 Task: Check the sale-to-list ratio of 1 bathroom in the last 5 years.
Action: Mouse moved to (927, 202)
Screenshot: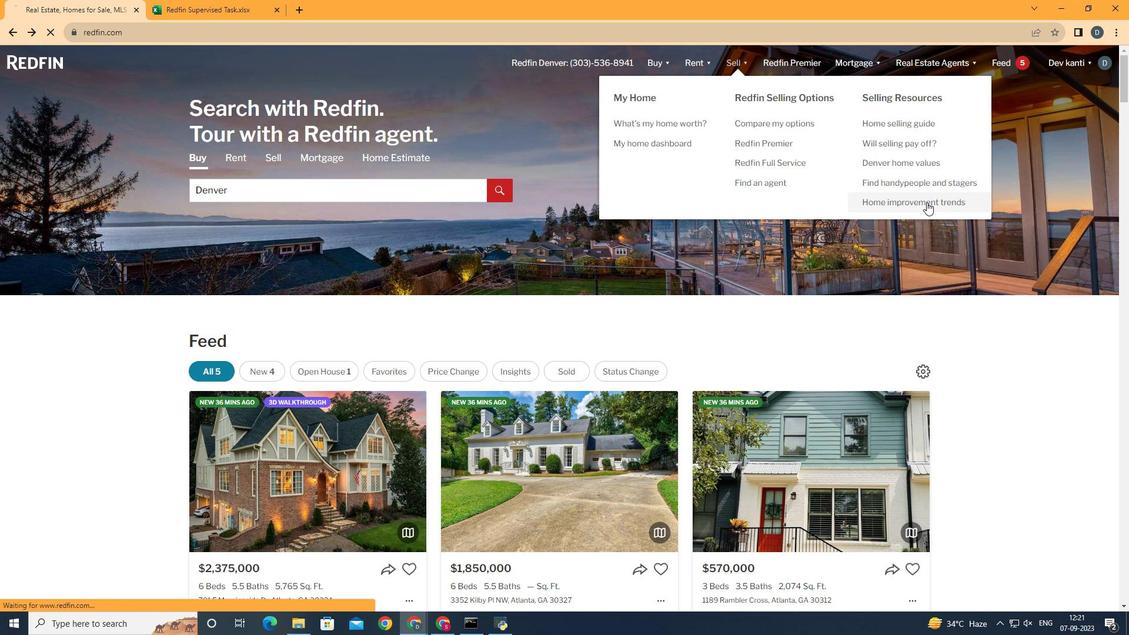 
Action: Mouse pressed left at (927, 202)
Screenshot: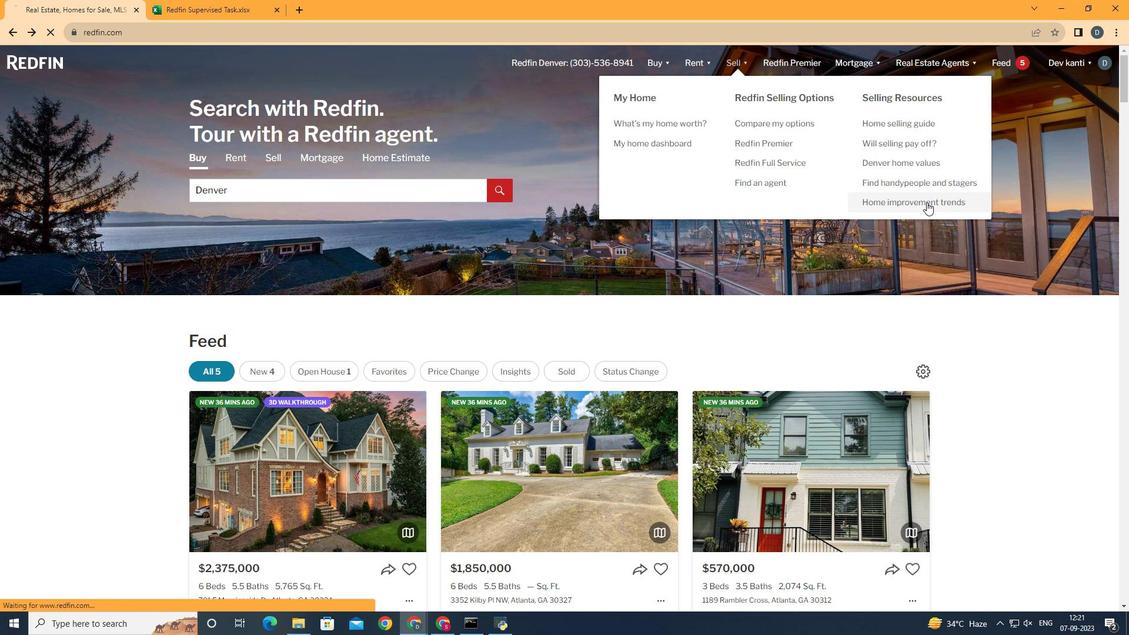 
Action: Mouse moved to (303, 228)
Screenshot: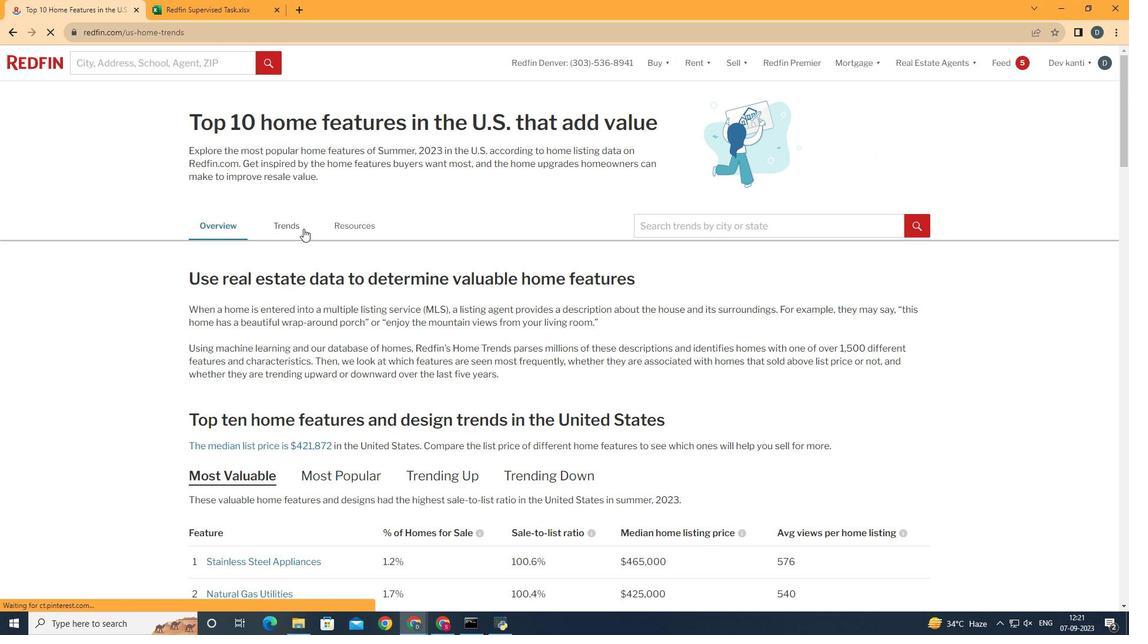 
Action: Mouse pressed left at (303, 228)
Screenshot: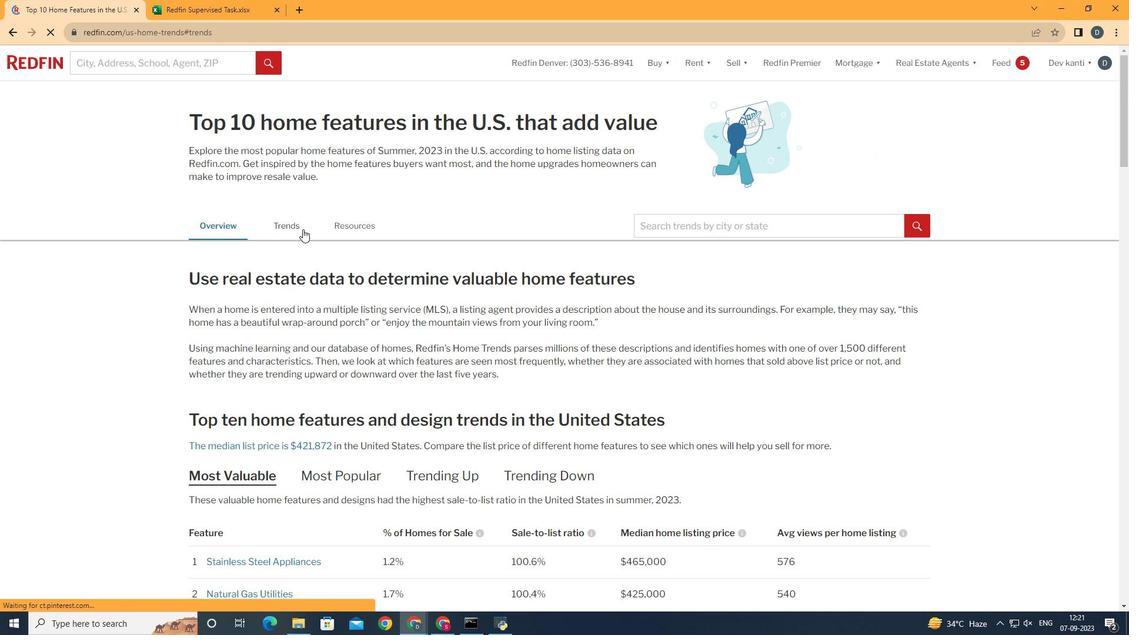 
Action: Mouse moved to (388, 292)
Screenshot: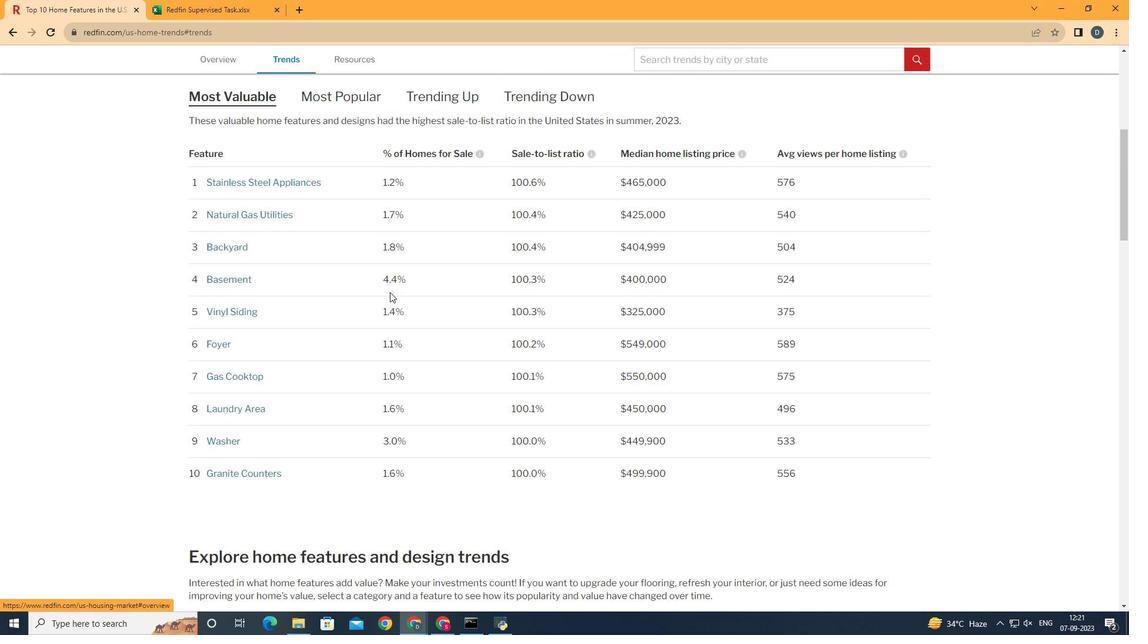 
Action: Mouse scrolled (388, 291) with delta (0, 0)
Screenshot: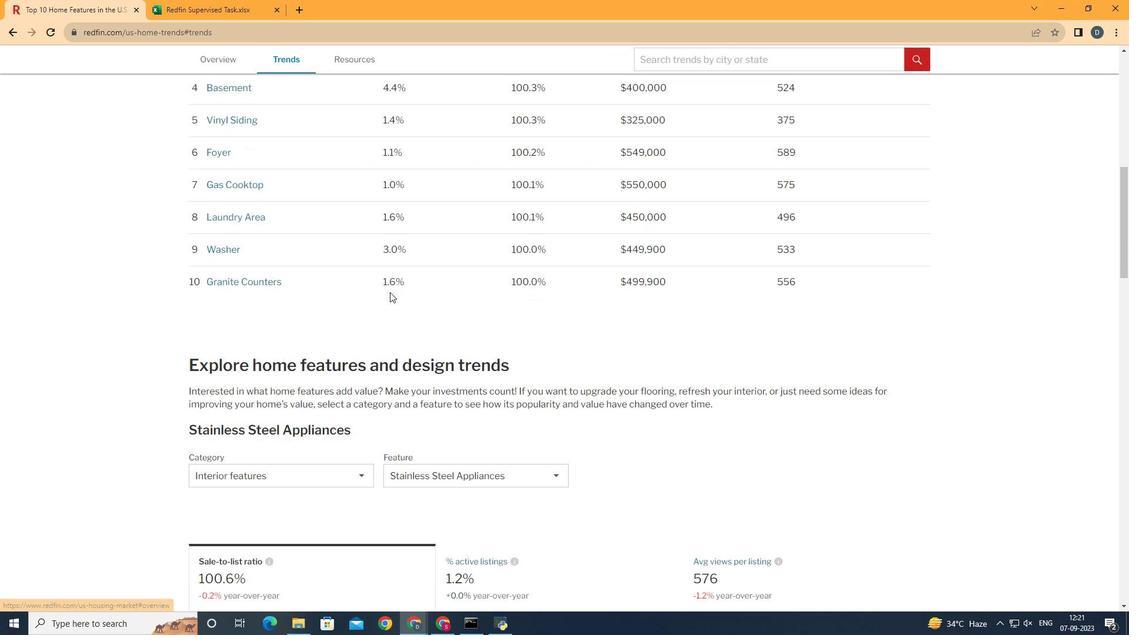 
Action: Mouse scrolled (388, 291) with delta (0, 0)
Screenshot: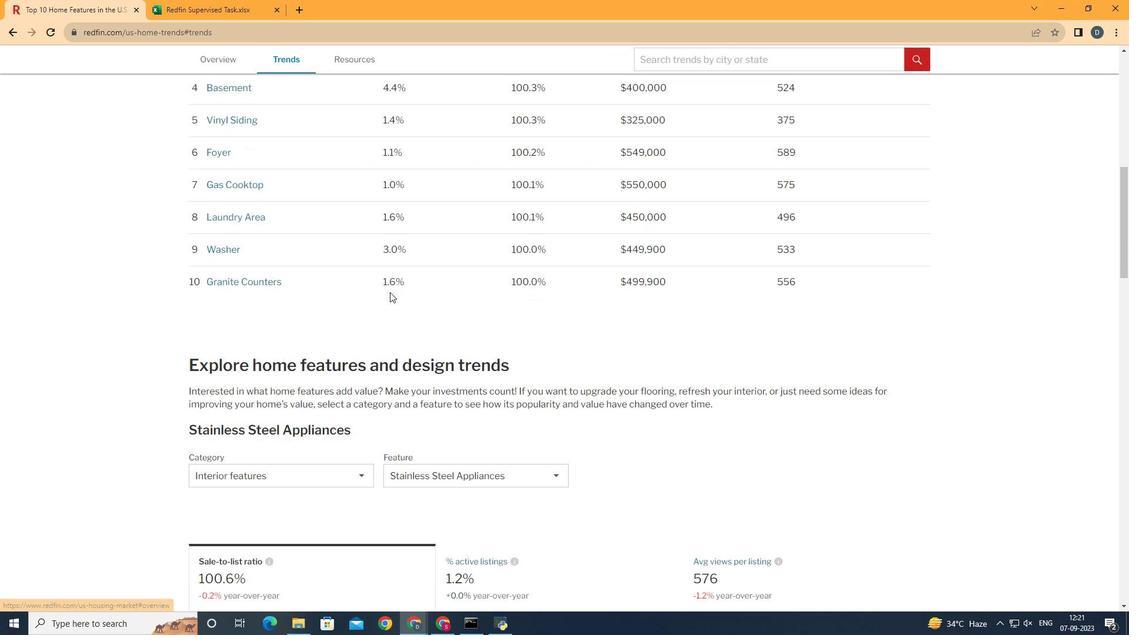 
Action: Mouse scrolled (388, 291) with delta (0, 0)
Screenshot: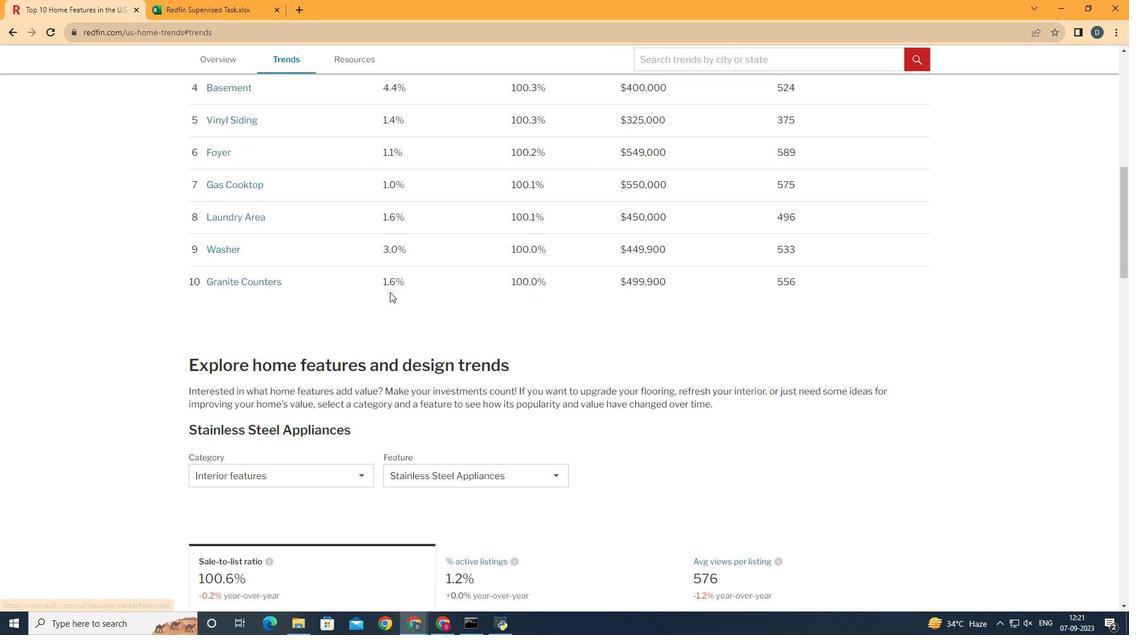 
Action: Mouse moved to (389, 292)
Screenshot: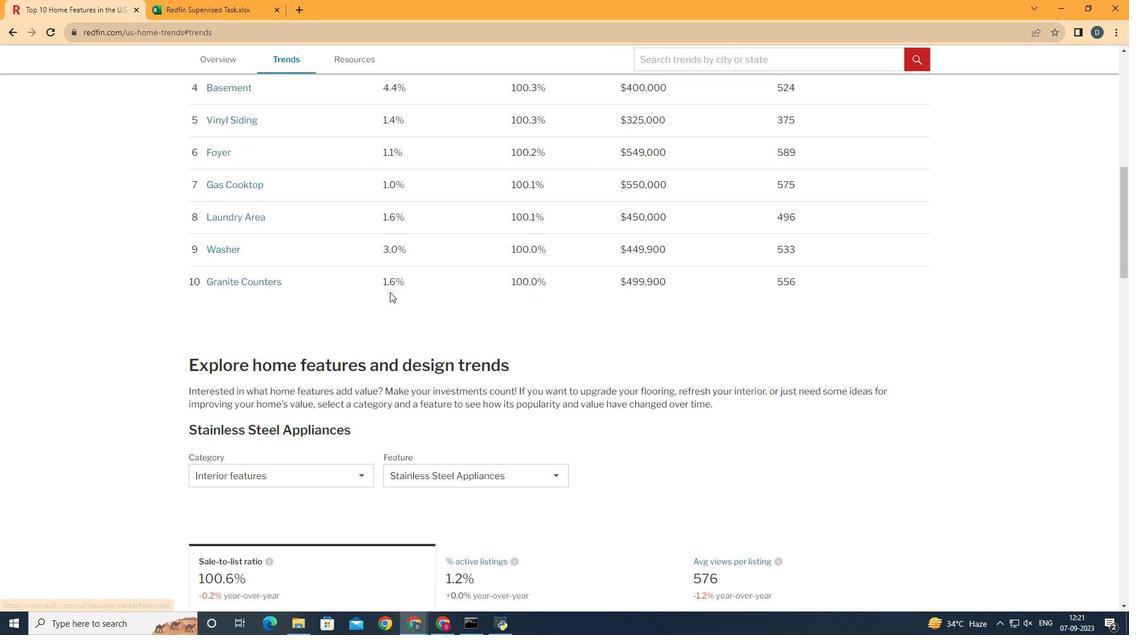 
Action: Mouse scrolled (389, 291) with delta (0, 0)
Screenshot: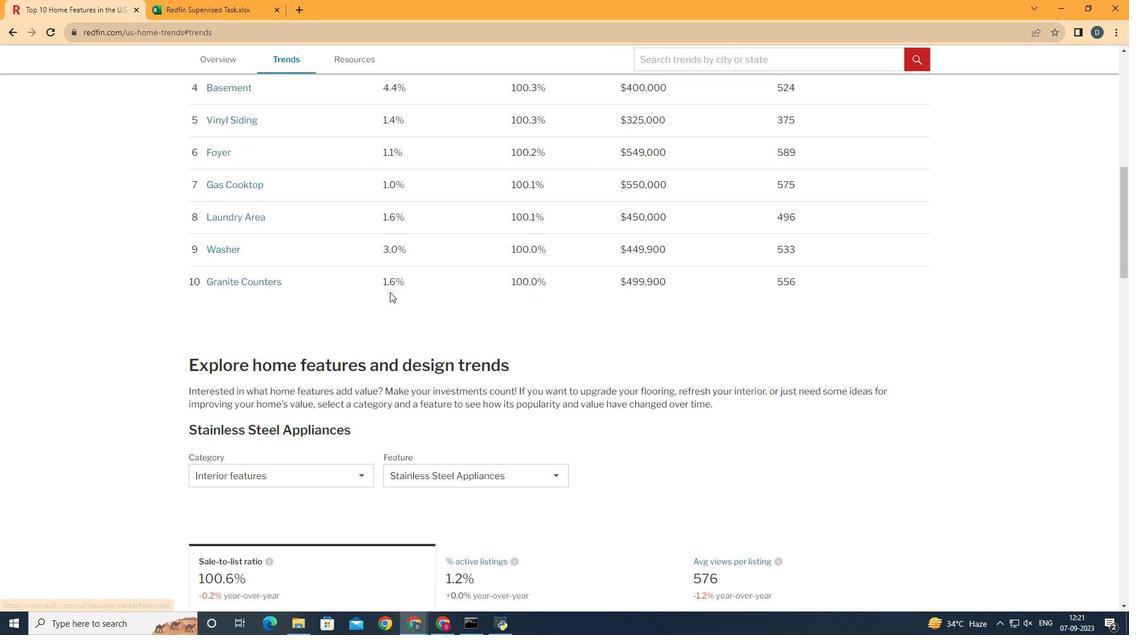 
Action: Mouse moved to (389, 292)
Screenshot: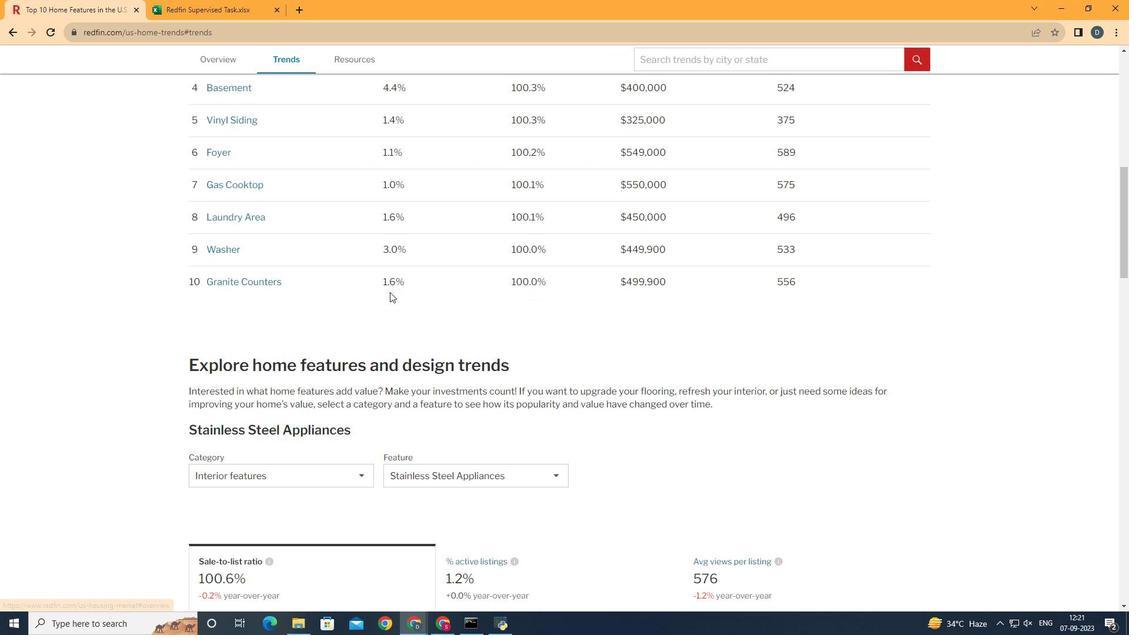 
Action: Mouse scrolled (389, 291) with delta (0, 0)
Screenshot: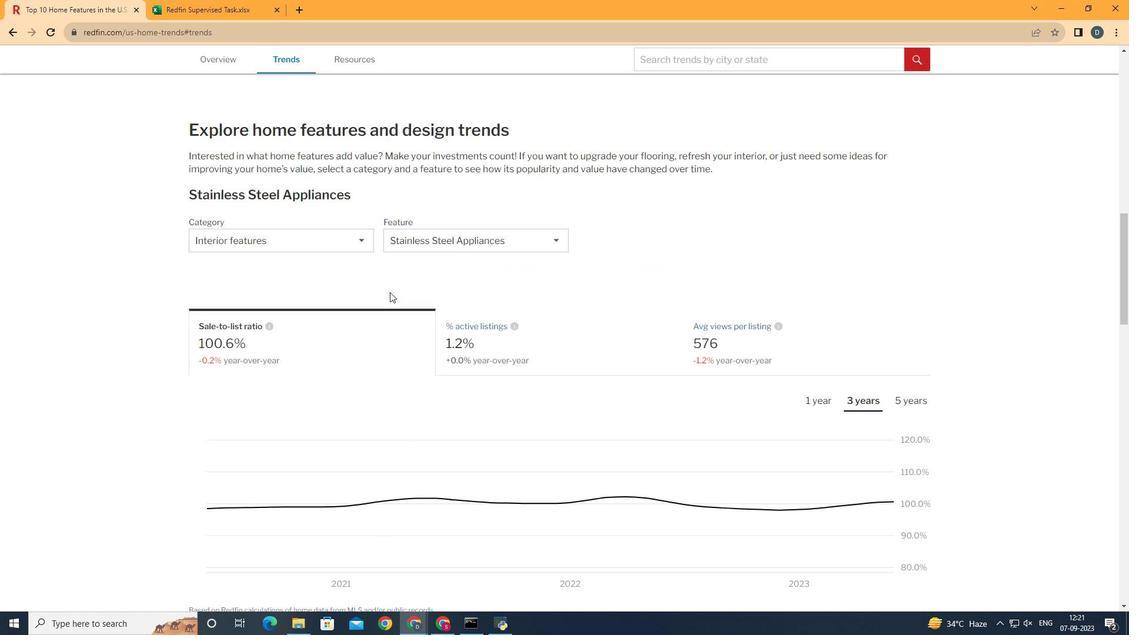 
Action: Mouse scrolled (389, 291) with delta (0, 0)
Screenshot: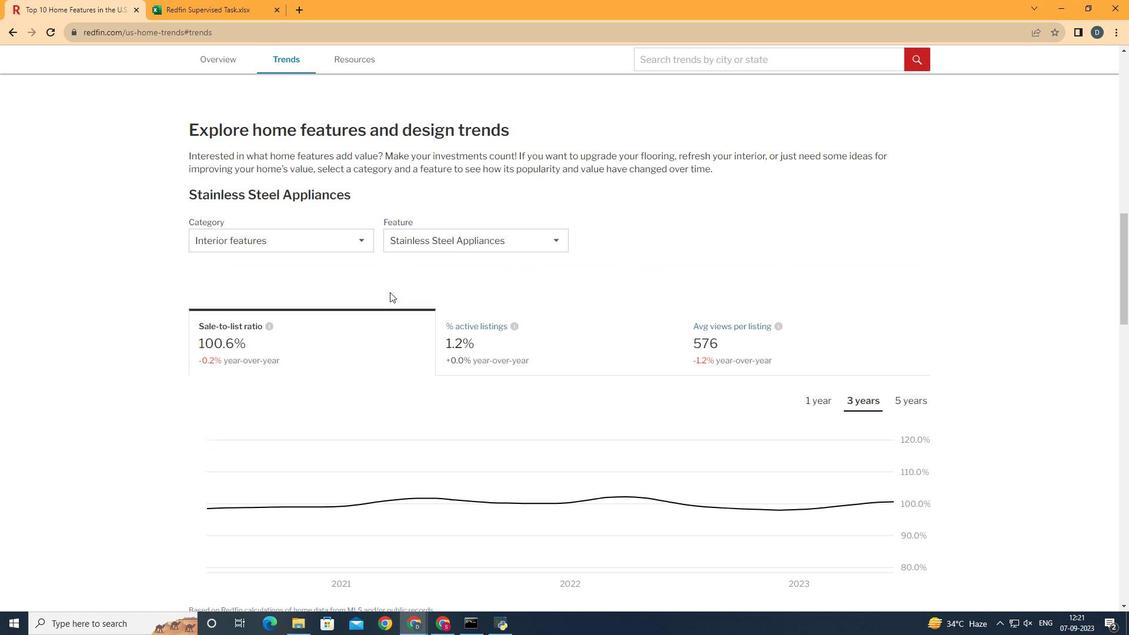 
Action: Mouse scrolled (389, 291) with delta (0, 0)
Screenshot: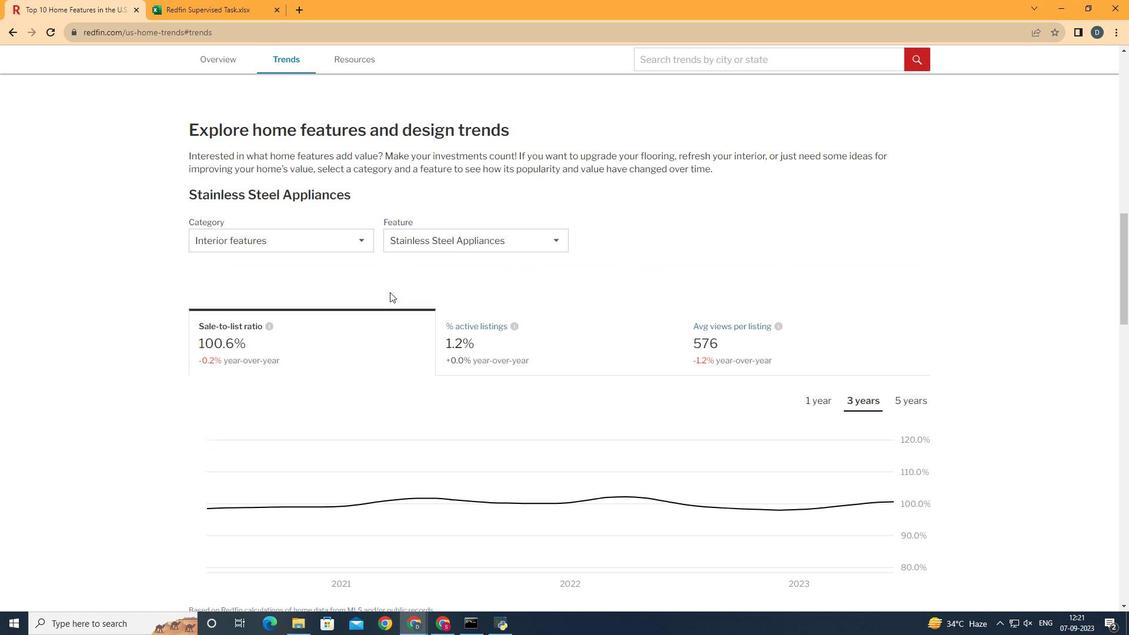
Action: Mouse scrolled (389, 291) with delta (0, 0)
Screenshot: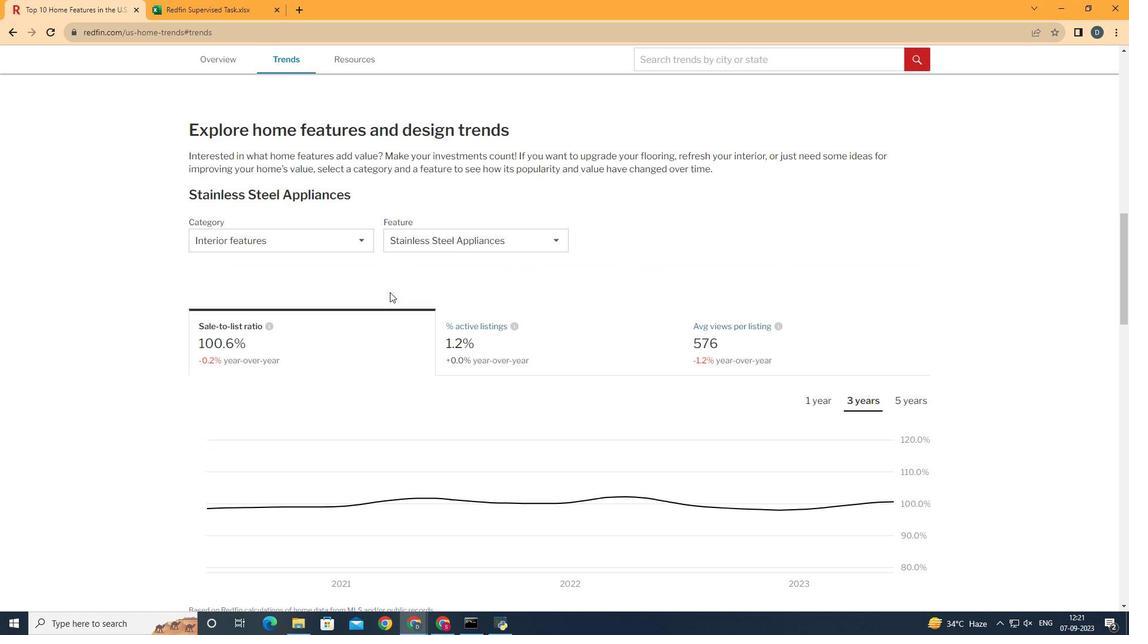 
Action: Mouse moved to (365, 238)
Screenshot: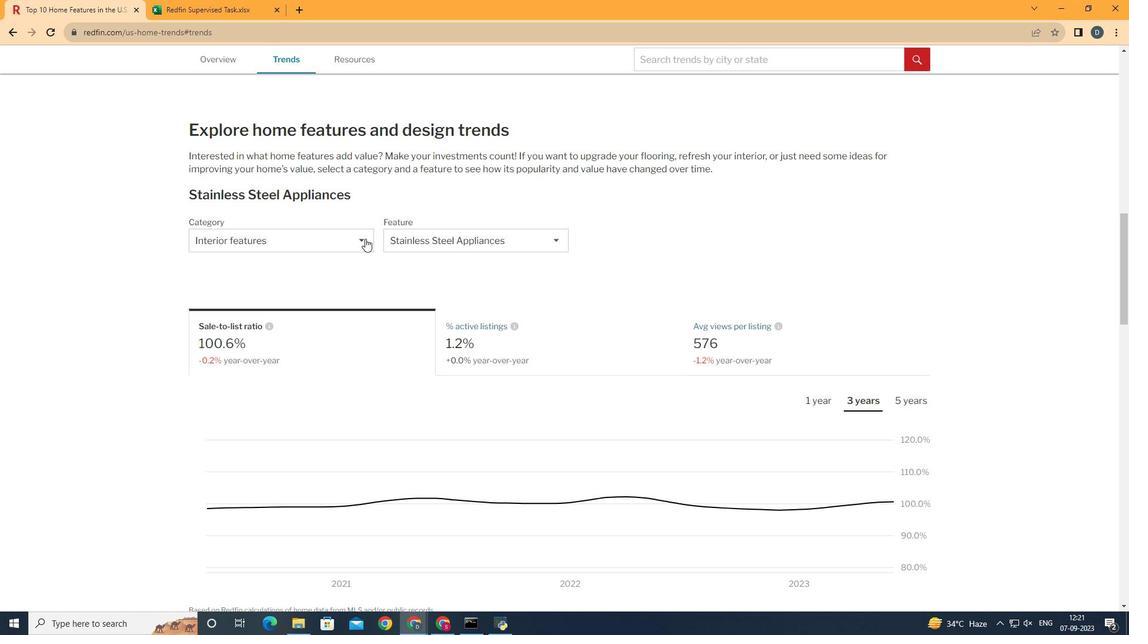 
Action: Mouse pressed left at (365, 238)
Screenshot: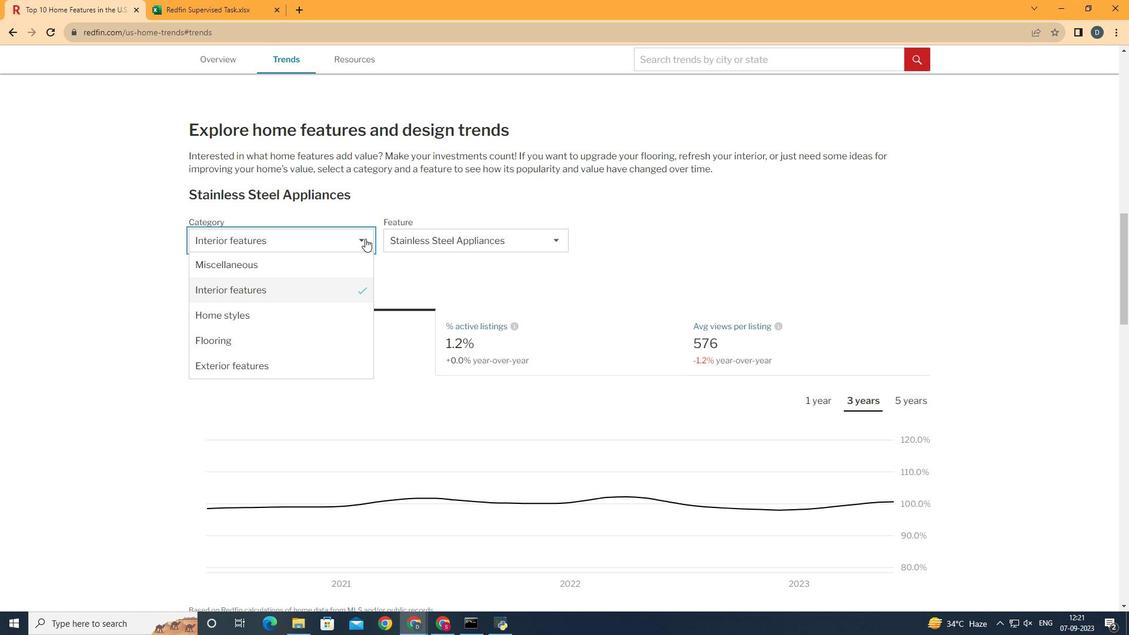 
Action: Mouse moved to (354, 283)
Screenshot: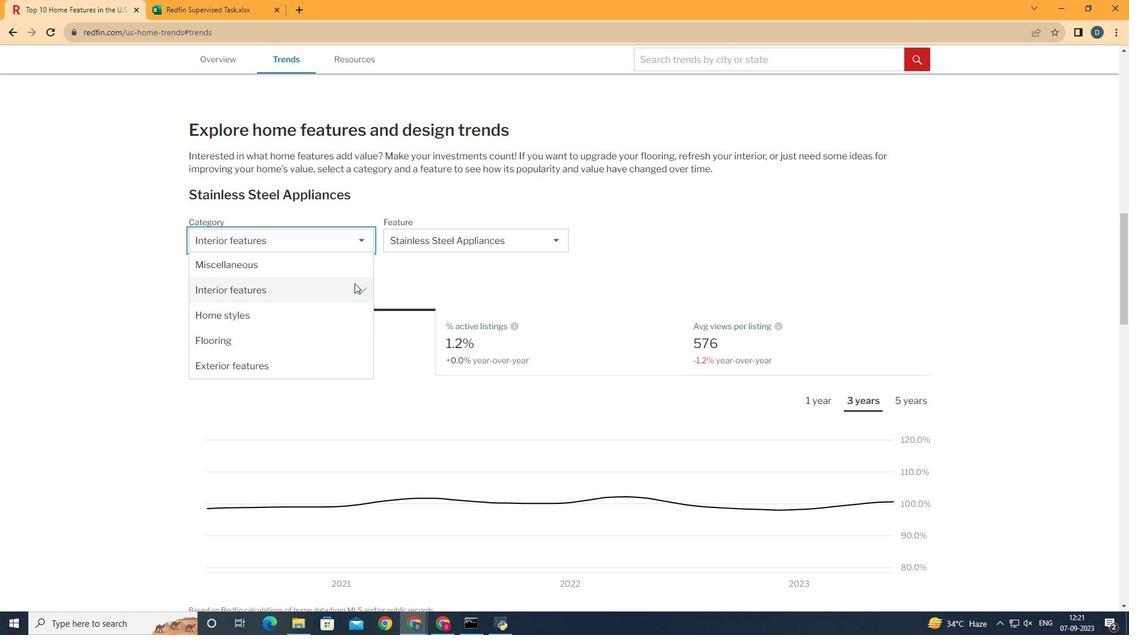 
Action: Mouse pressed left at (354, 283)
Screenshot: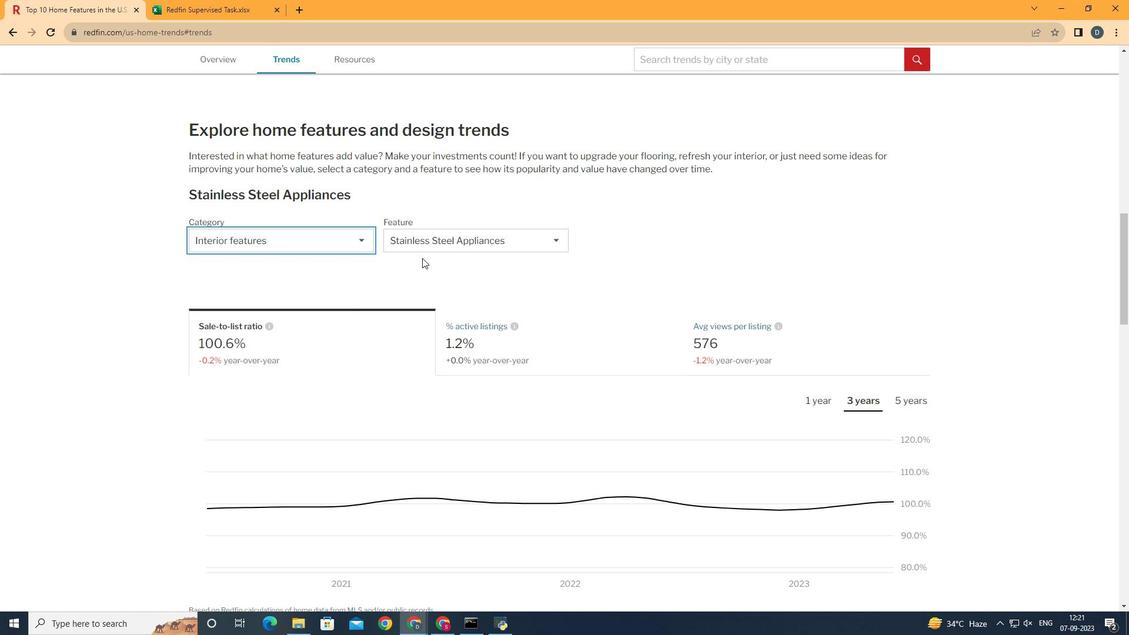 
Action: Mouse moved to (457, 241)
Screenshot: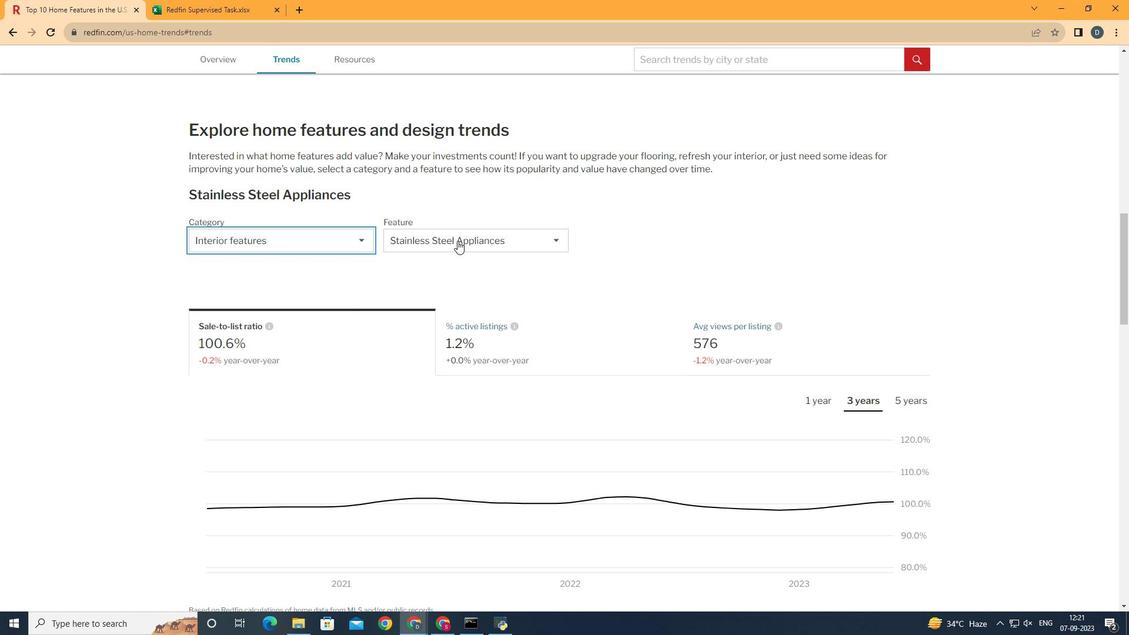 
Action: Mouse pressed left at (457, 241)
Screenshot: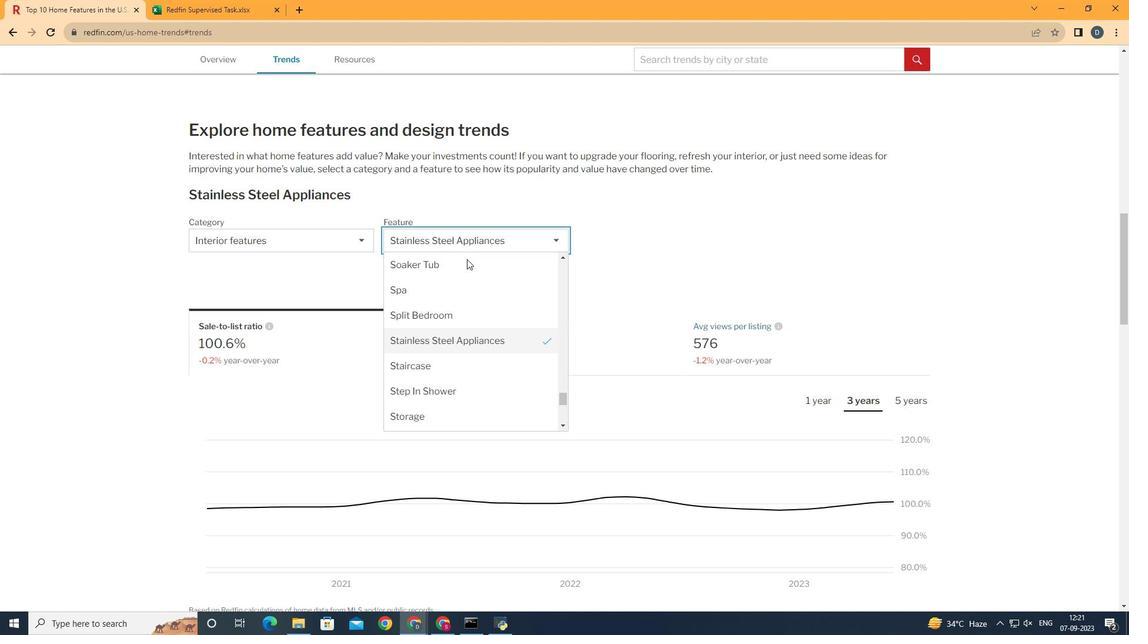 
Action: Mouse moved to (497, 276)
Screenshot: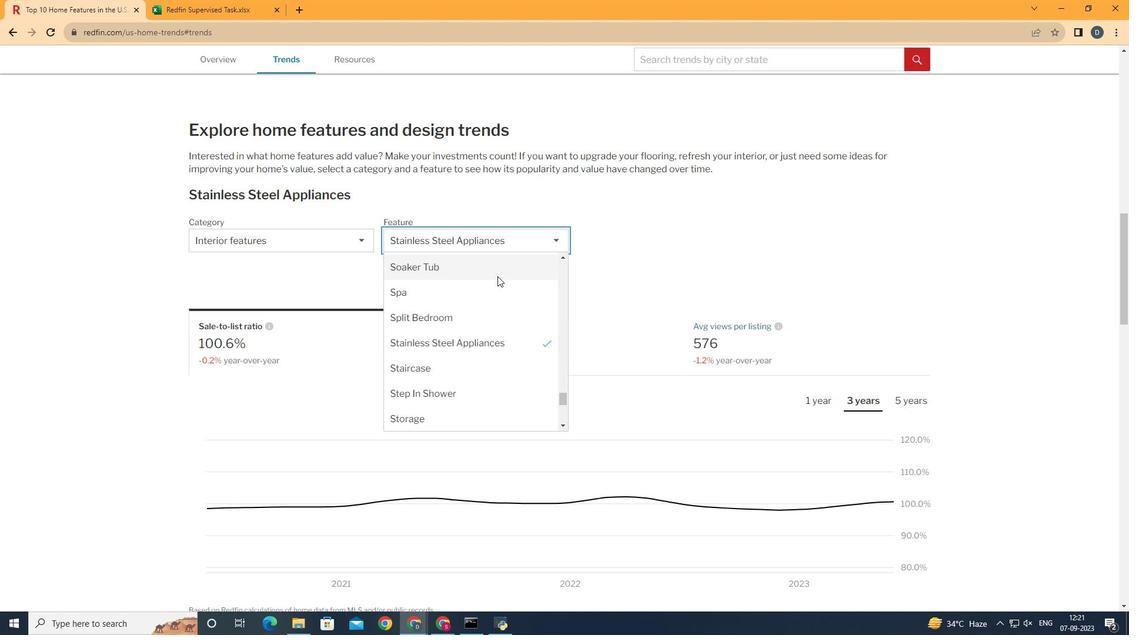 
Action: Mouse scrolled (497, 277) with delta (0, 0)
Screenshot: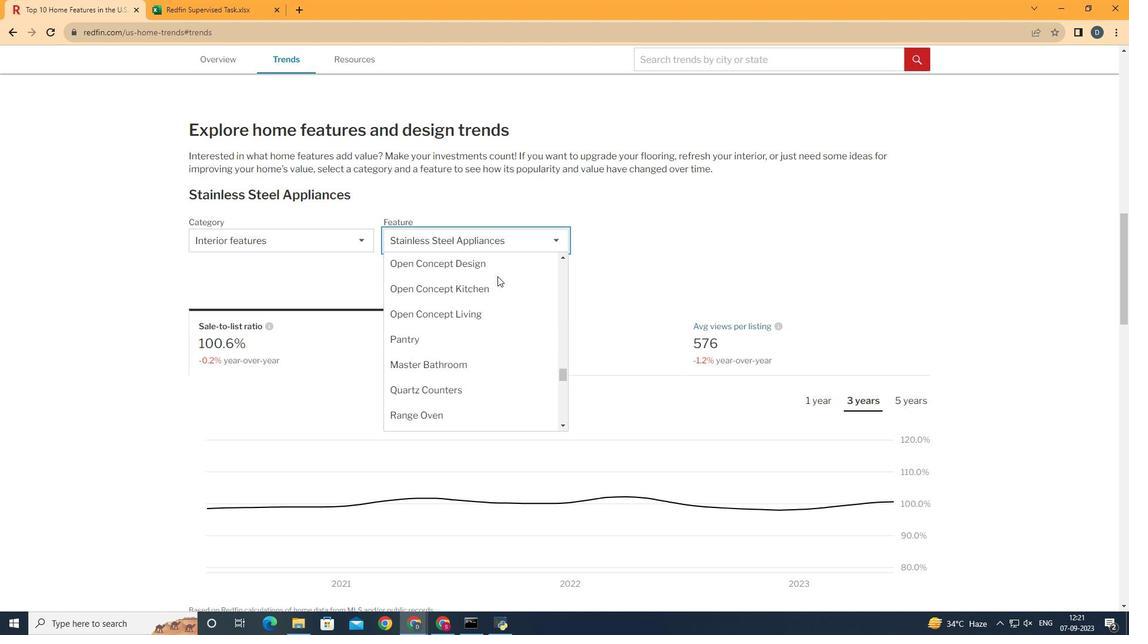 
Action: Mouse scrolled (497, 277) with delta (0, 0)
Screenshot: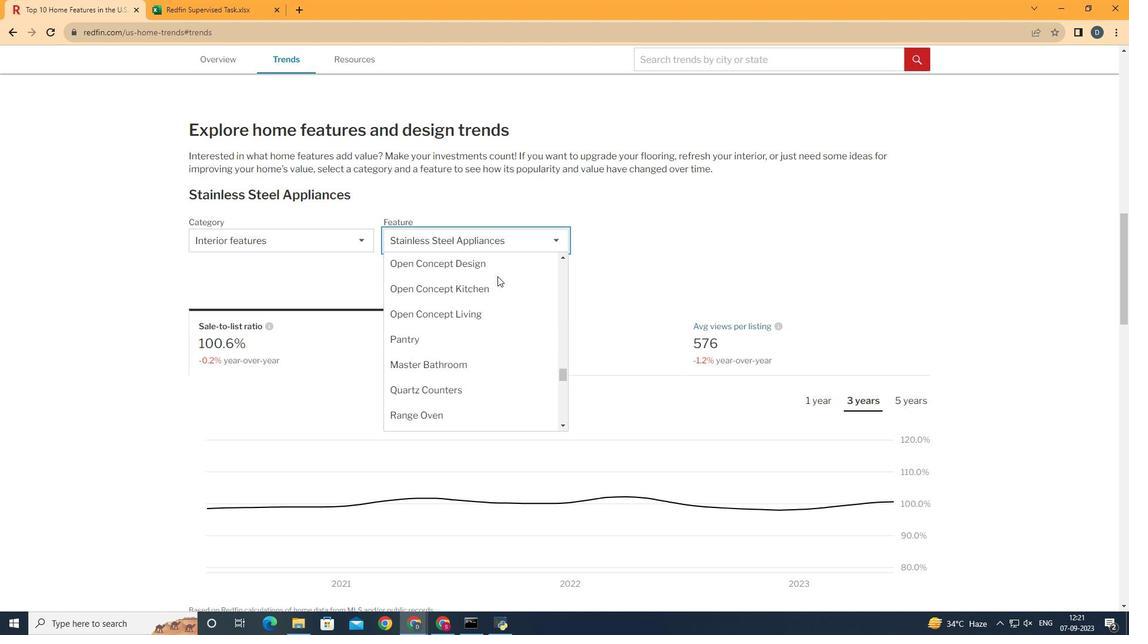 
Action: Mouse scrolled (497, 277) with delta (0, 0)
Screenshot: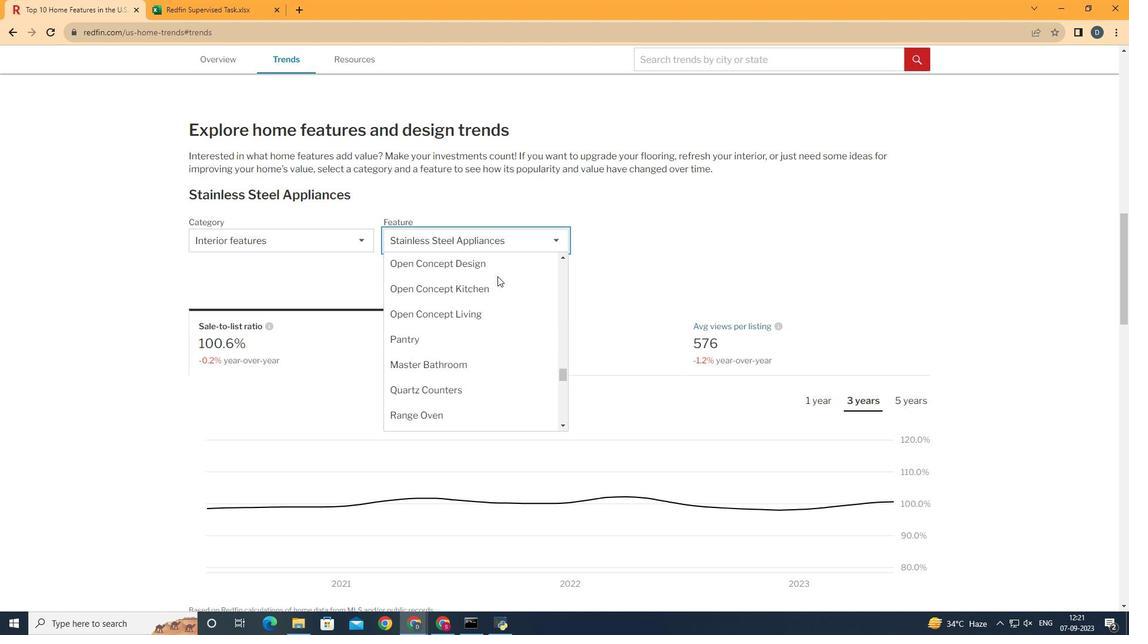 
Action: Mouse scrolled (497, 277) with delta (0, 0)
Screenshot: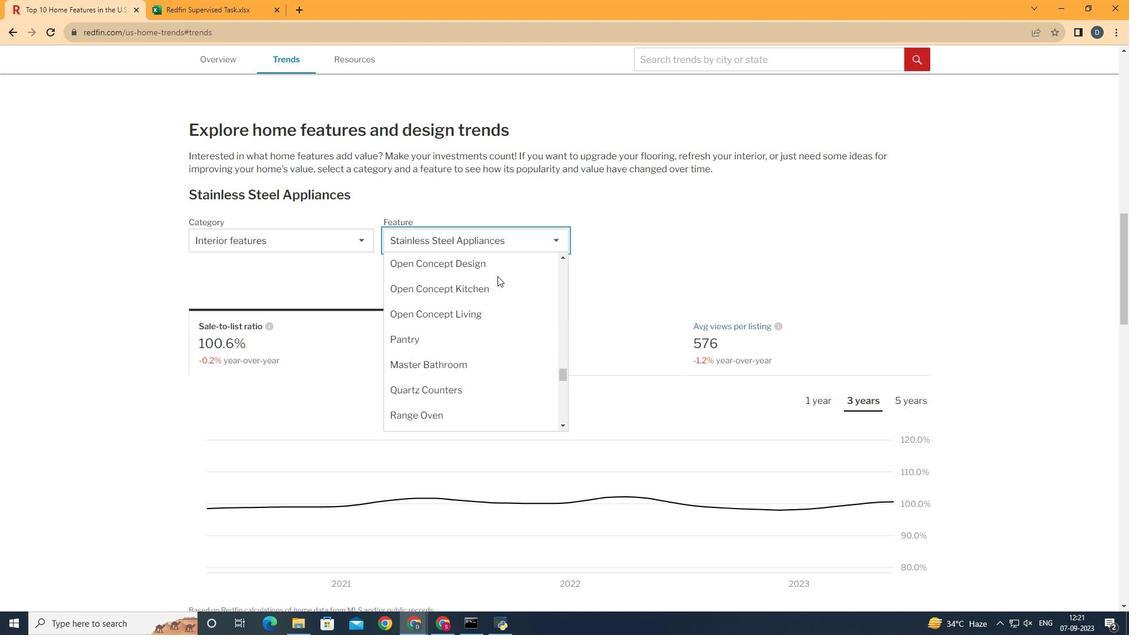 
Action: Mouse scrolled (497, 277) with delta (0, 0)
Screenshot: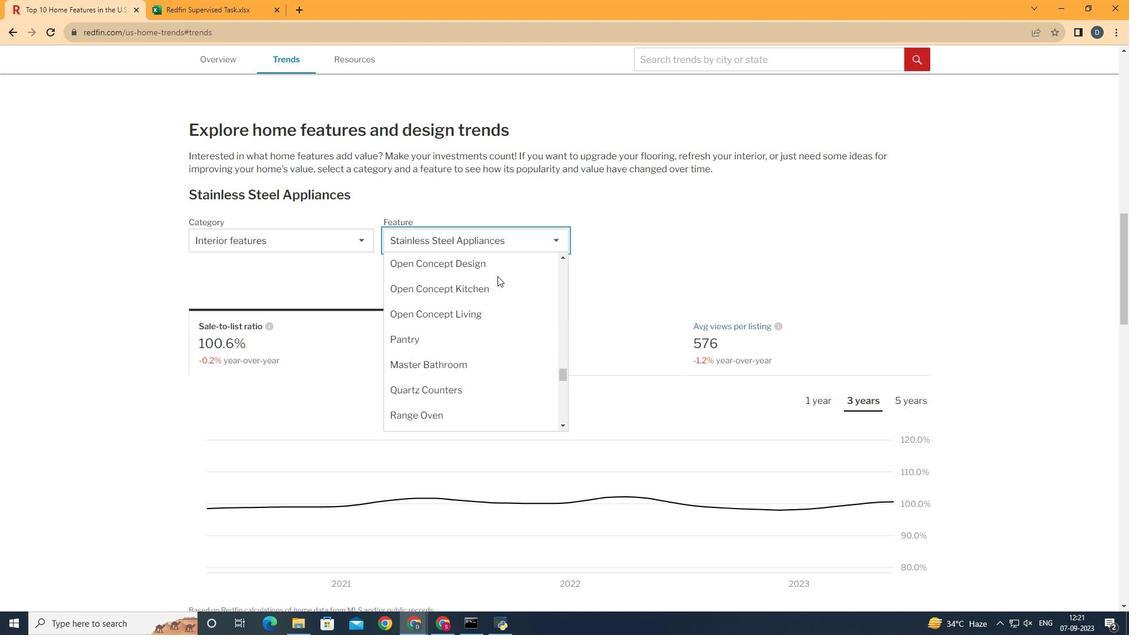 
Action: Mouse scrolled (497, 277) with delta (0, 0)
Screenshot: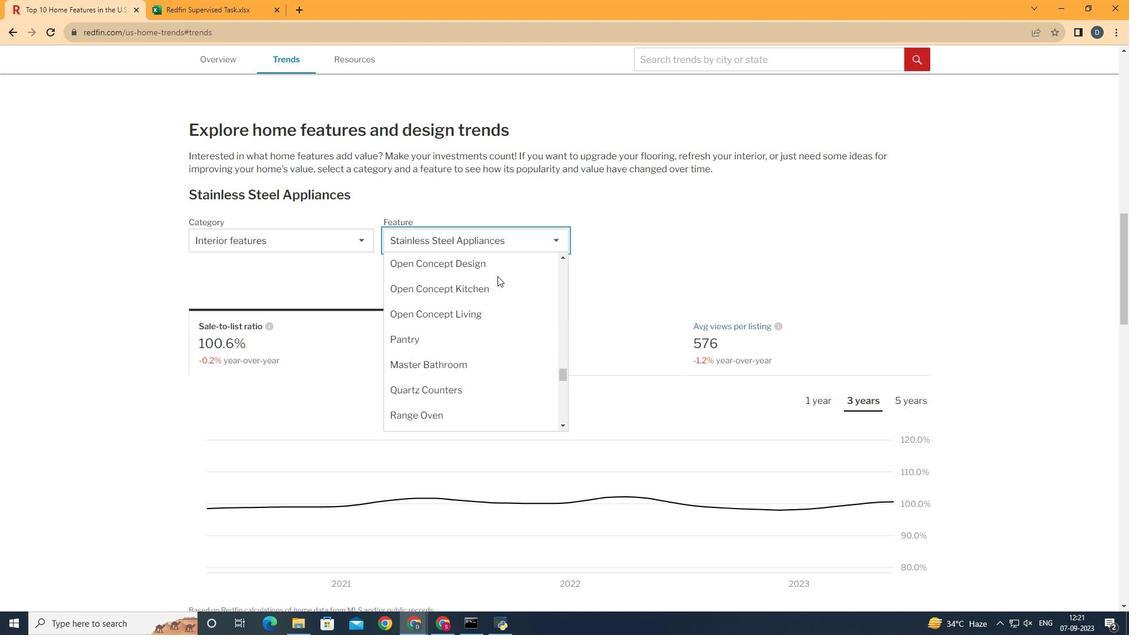 
Action: Mouse moved to (497, 276)
Screenshot: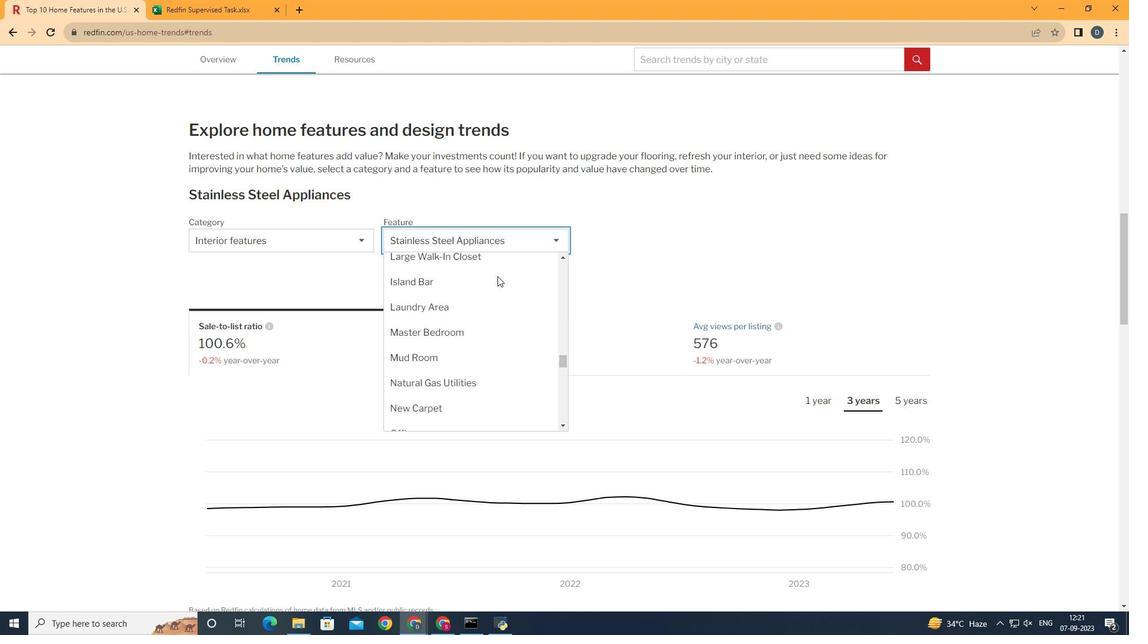 
Action: Mouse scrolled (497, 277) with delta (0, 0)
Screenshot: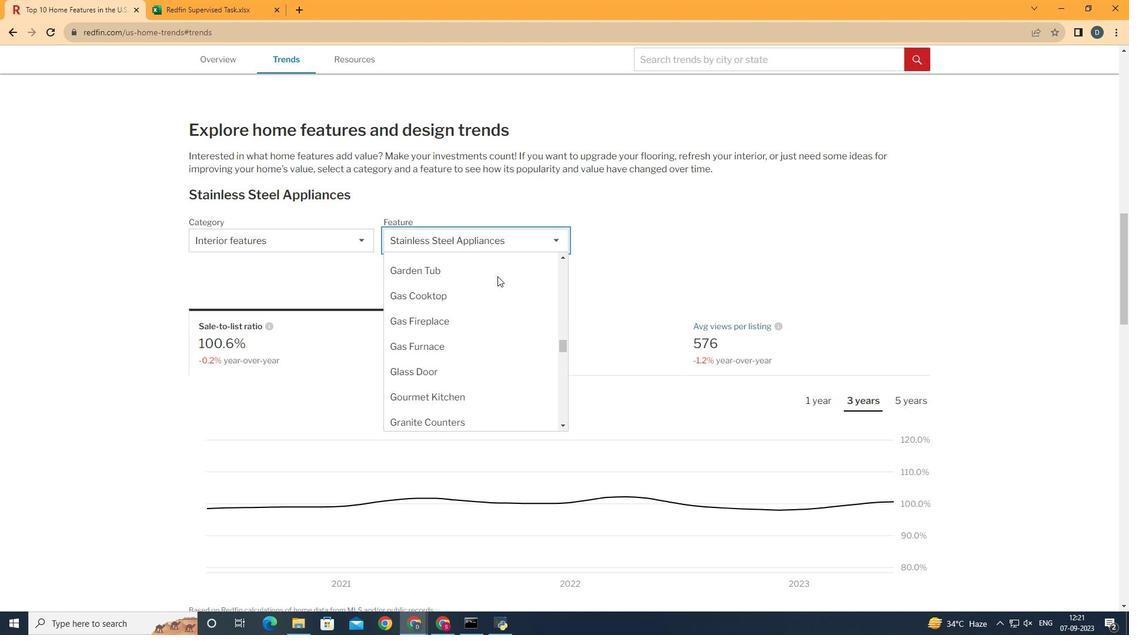 
Action: Mouse scrolled (497, 277) with delta (0, 0)
Screenshot: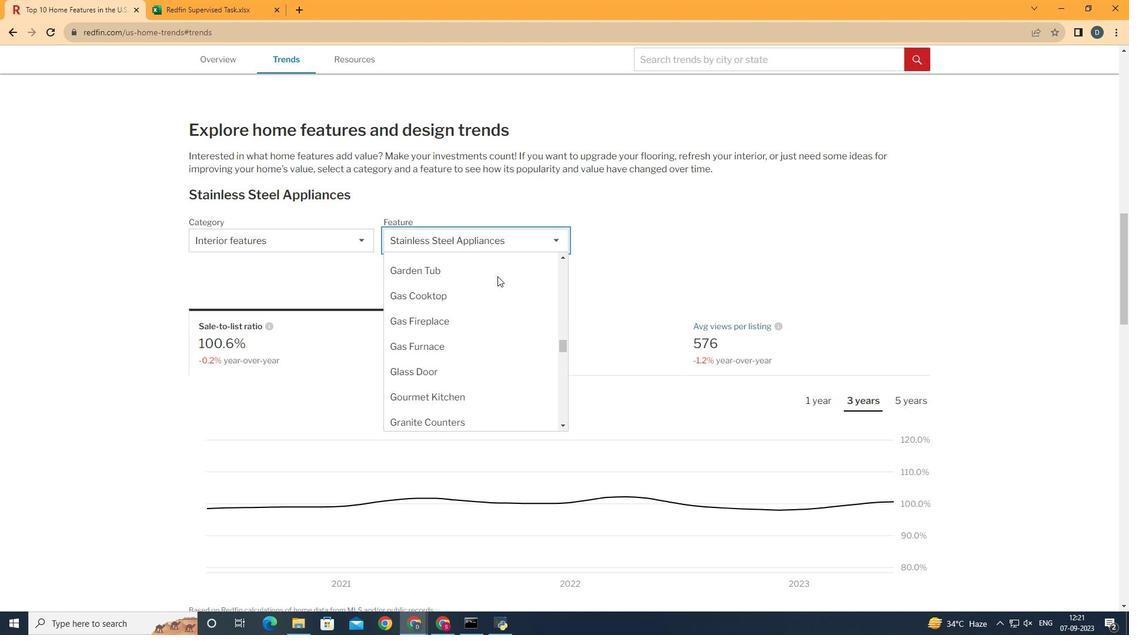 
Action: Mouse scrolled (497, 277) with delta (0, 0)
Screenshot: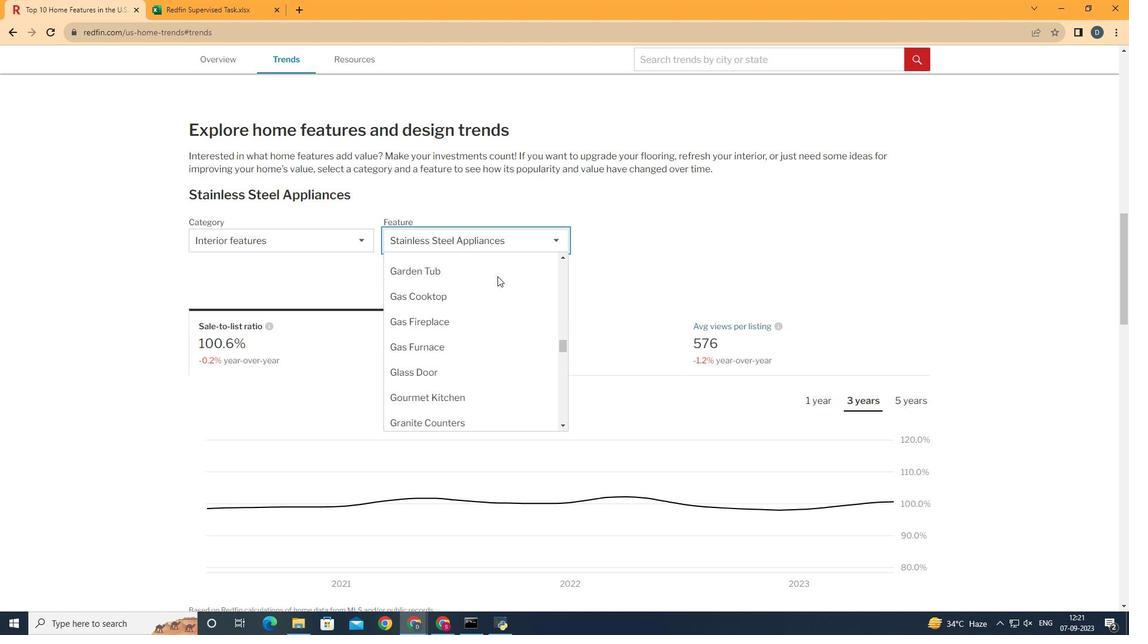 
Action: Mouse scrolled (497, 277) with delta (0, 0)
Screenshot: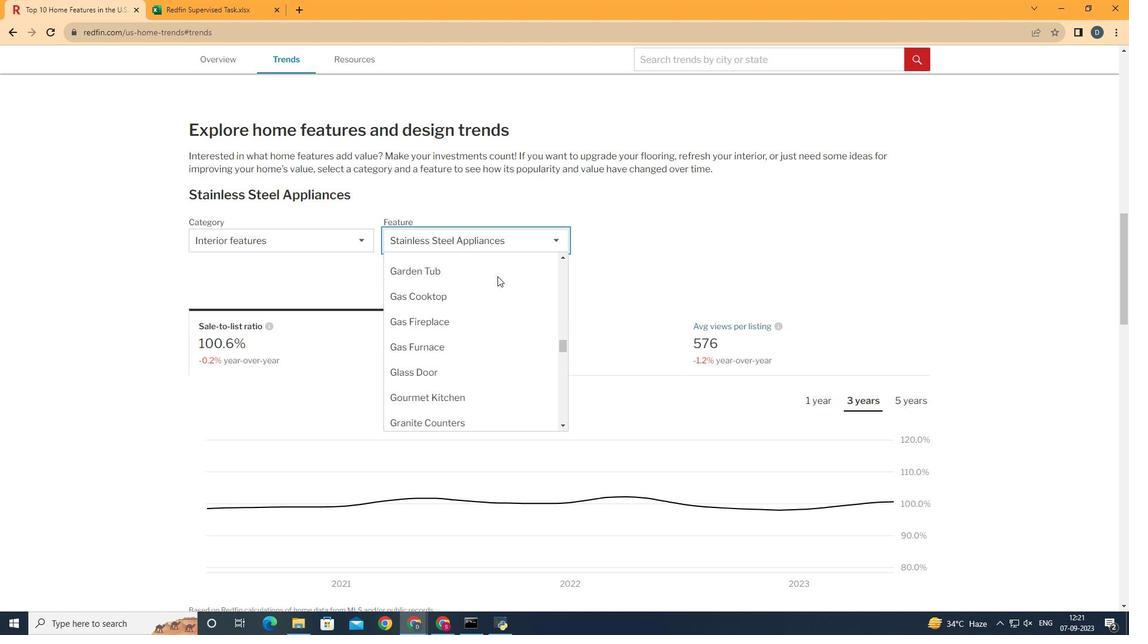 
Action: Mouse scrolled (497, 277) with delta (0, 0)
Screenshot: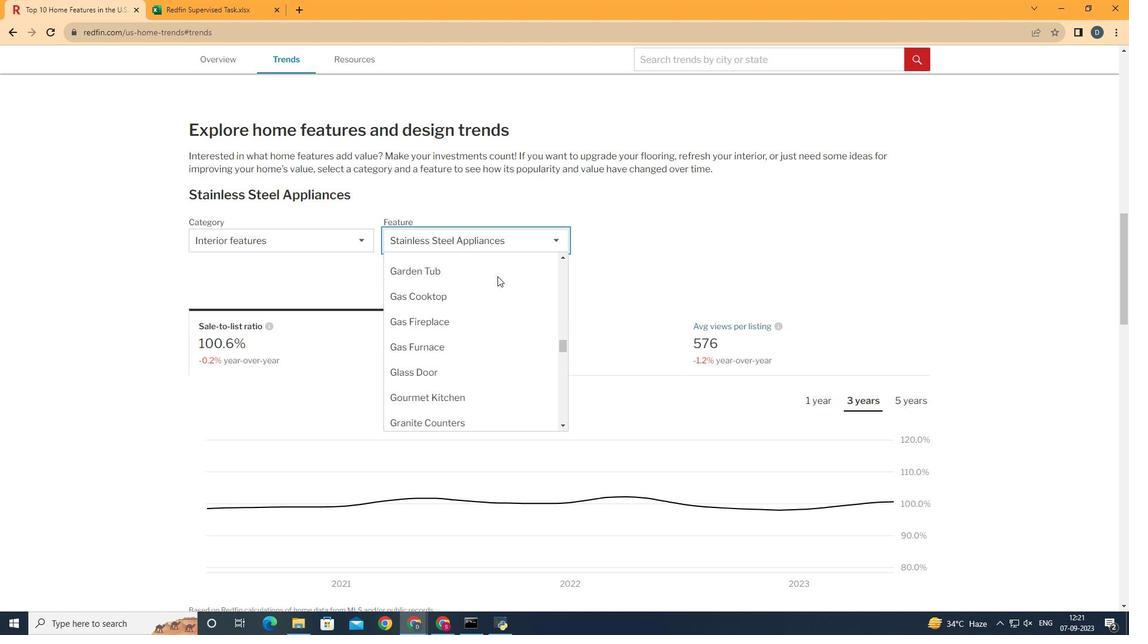 
Action: Mouse scrolled (497, 277) with delta (0, 0)
Screenshot: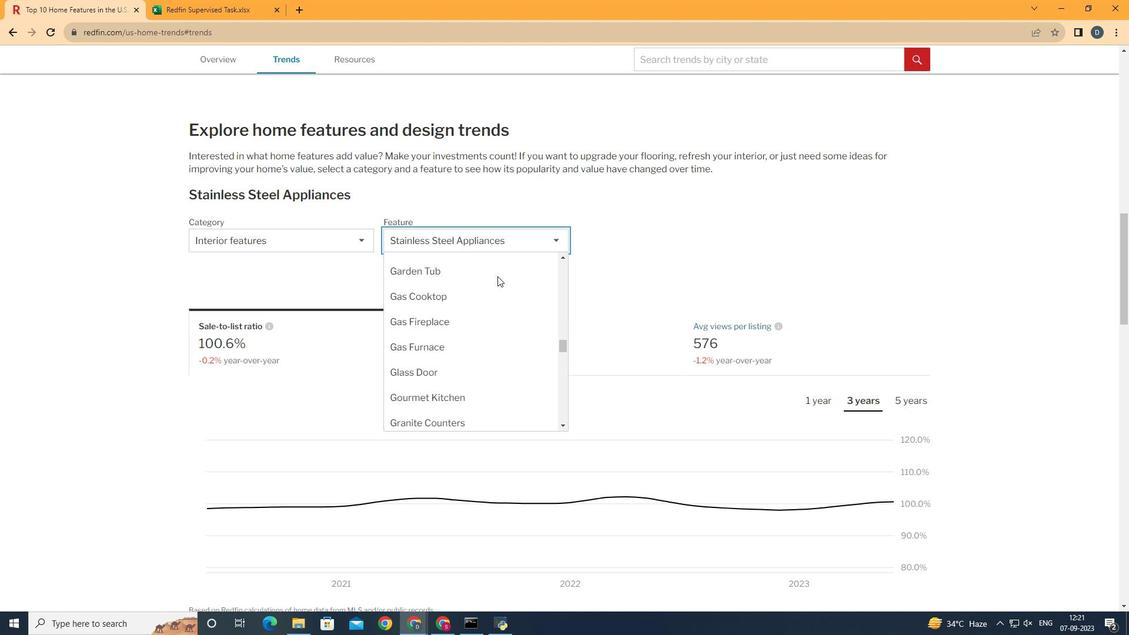 
Action: Mouse scrolled (497, 277) with delta (0, 0)
Screenshot: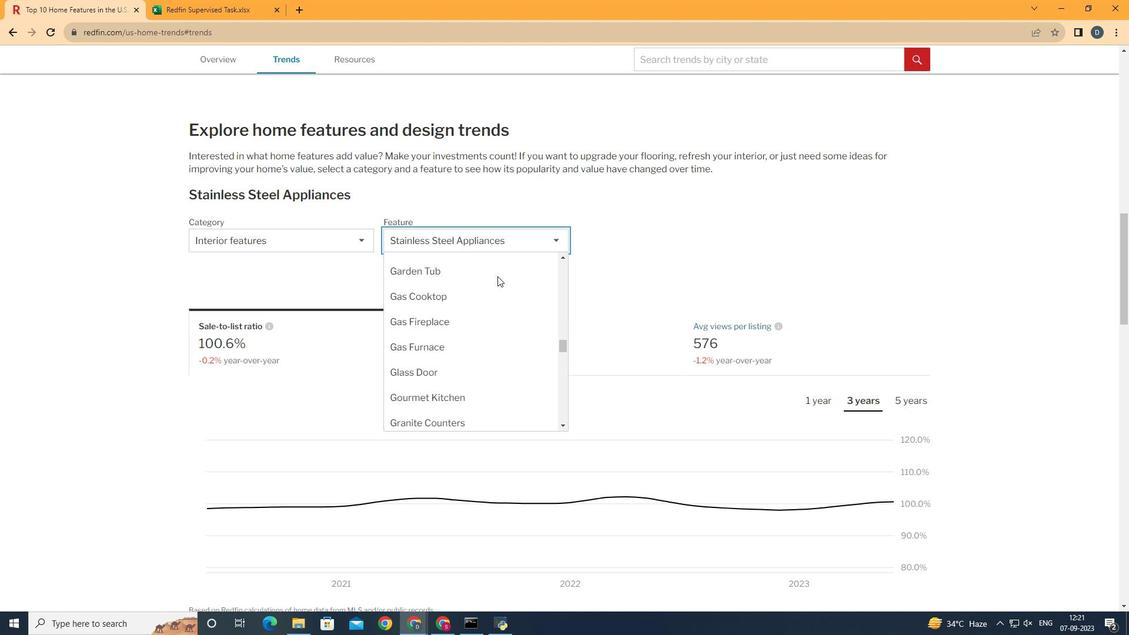
Action: Mouse scrolled (497, 277) with delta (0, 0)
Screenshot: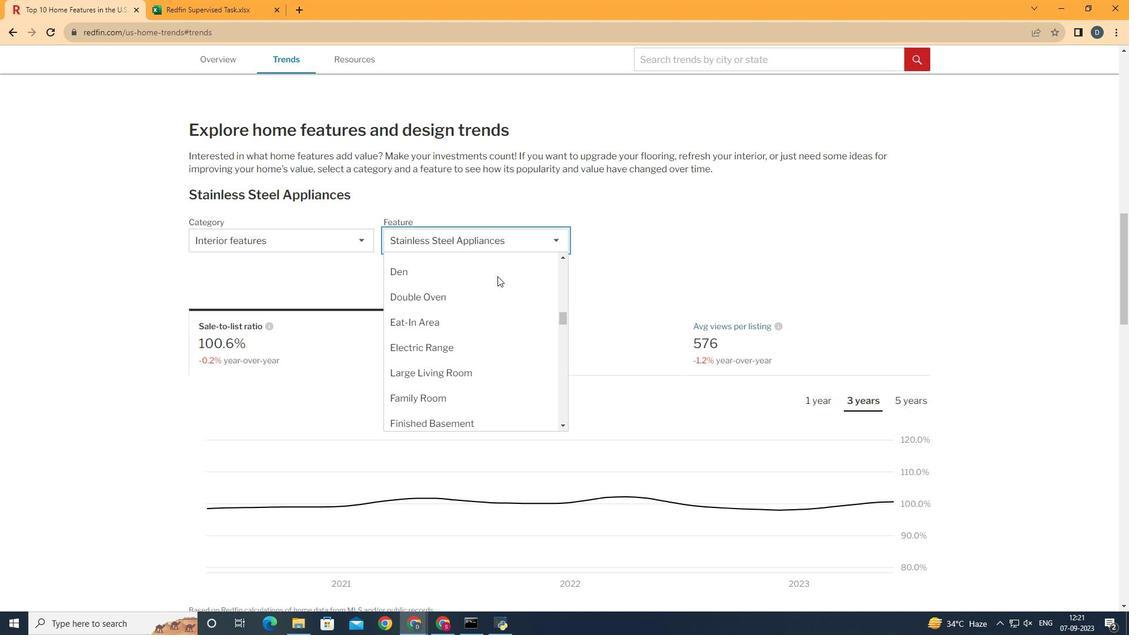 
Action: Mouse scrolled (497, 277) with delta (0, 0)
Screenshot: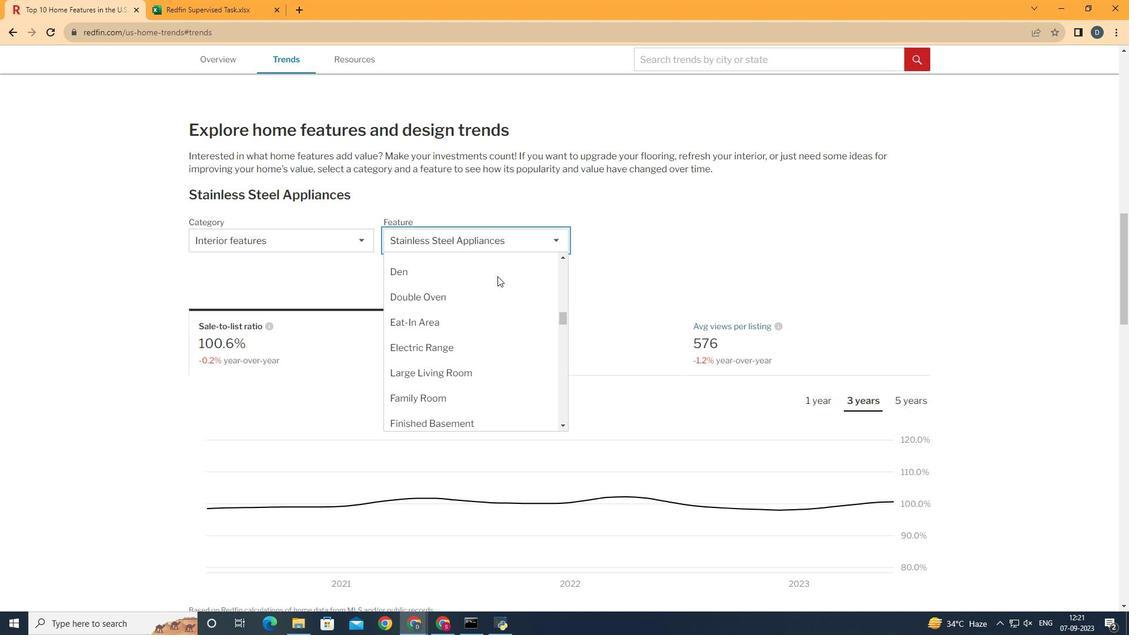 
Action: Mouse scrolled (497, 277) with delta (0, 0)
Screenshot: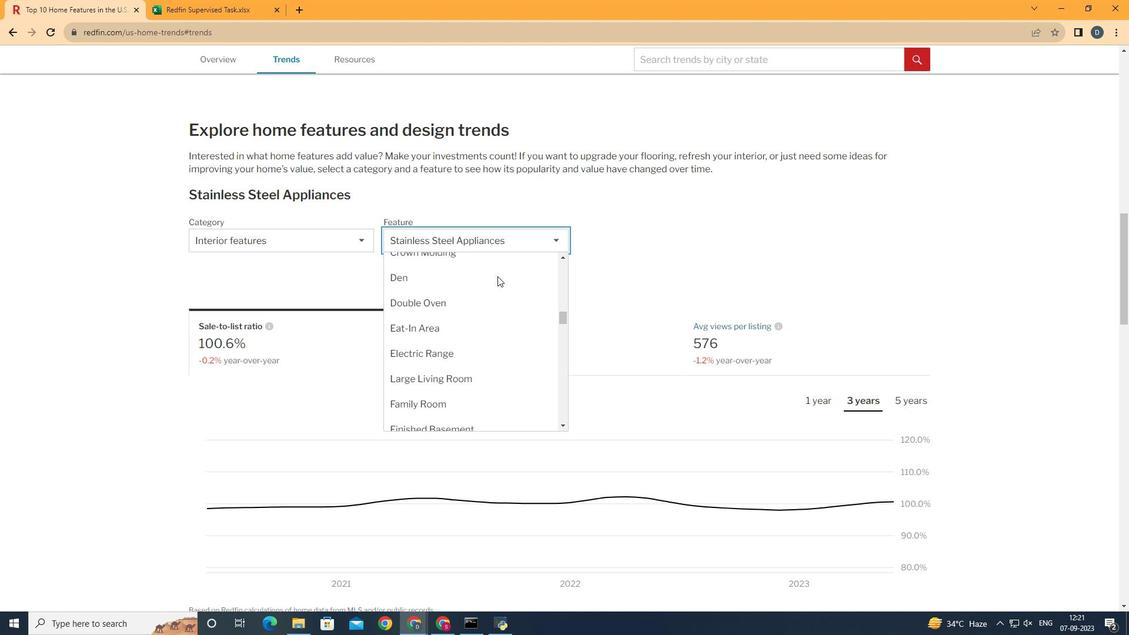 
Action: Mouse scrolled (497, 277) with delta (0, 0)
Screenshot: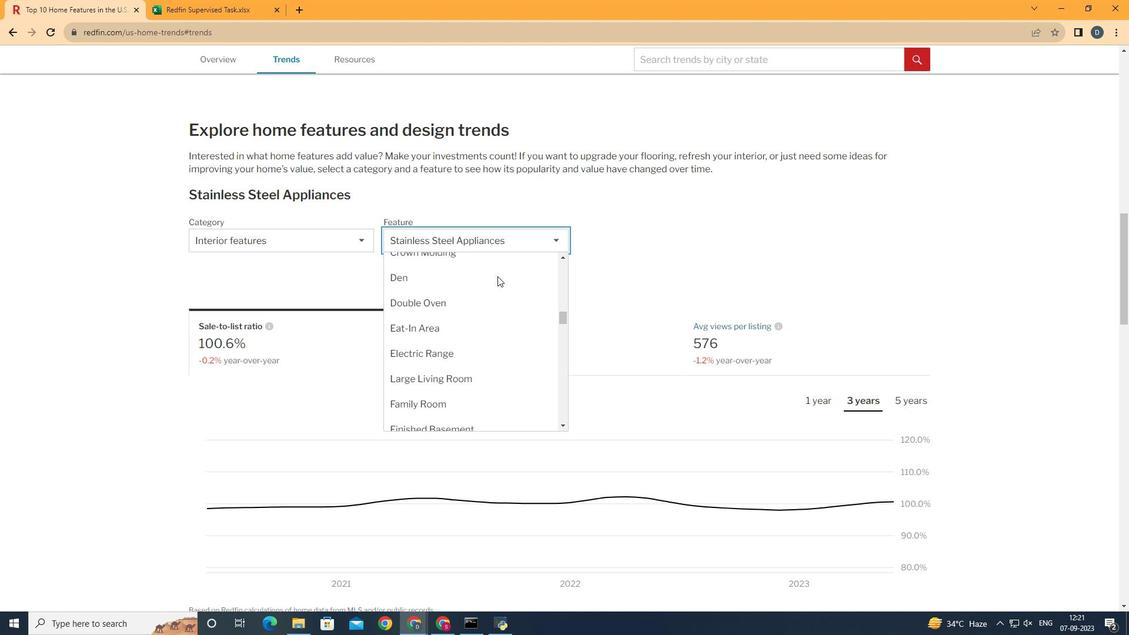 
Action: Mouse scrolled (497, 277) with delta (0, 0)
Screenshot: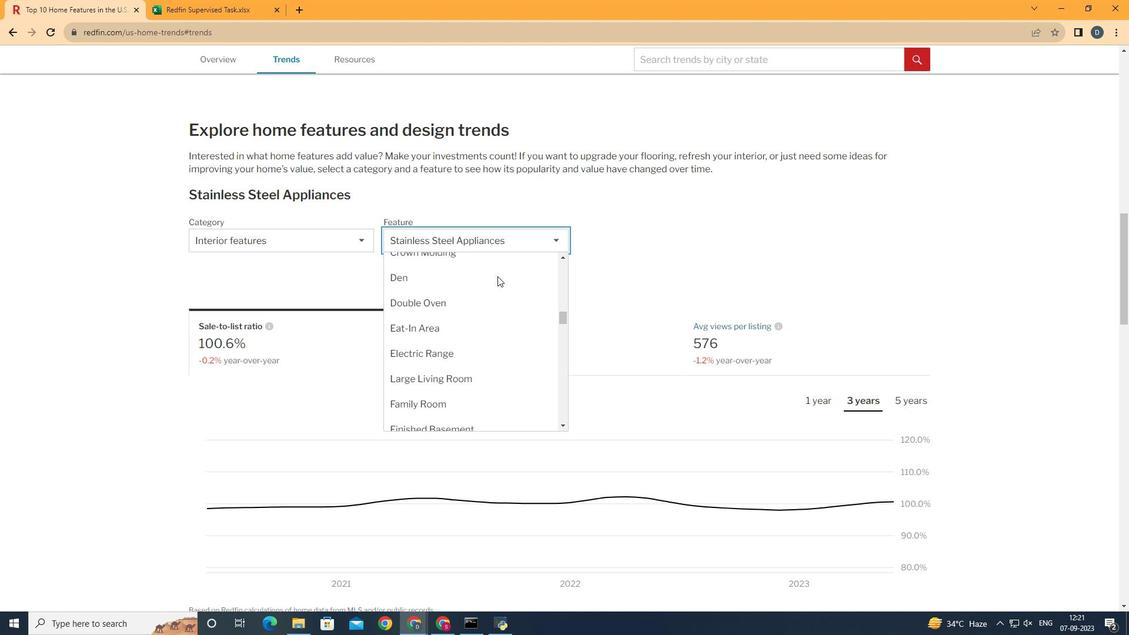 
Action: Mouse scrolled (497, 277) with delta (0, 0)
Screenshot: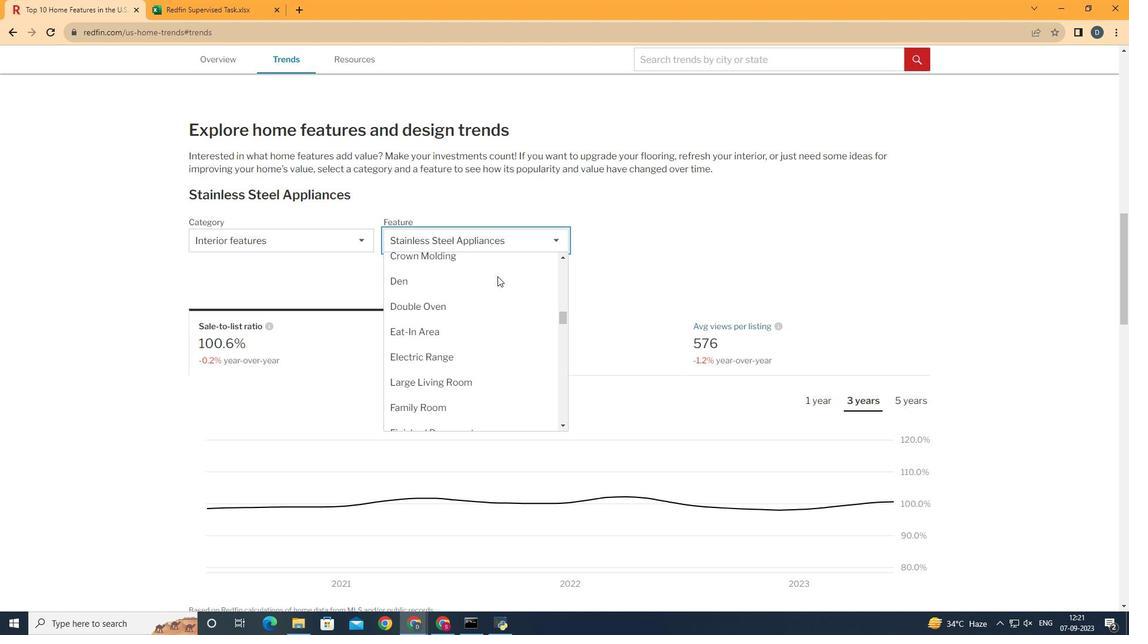 
Action: Mouse scrolled (497, 277) with delta (0, 0)
Screenshot: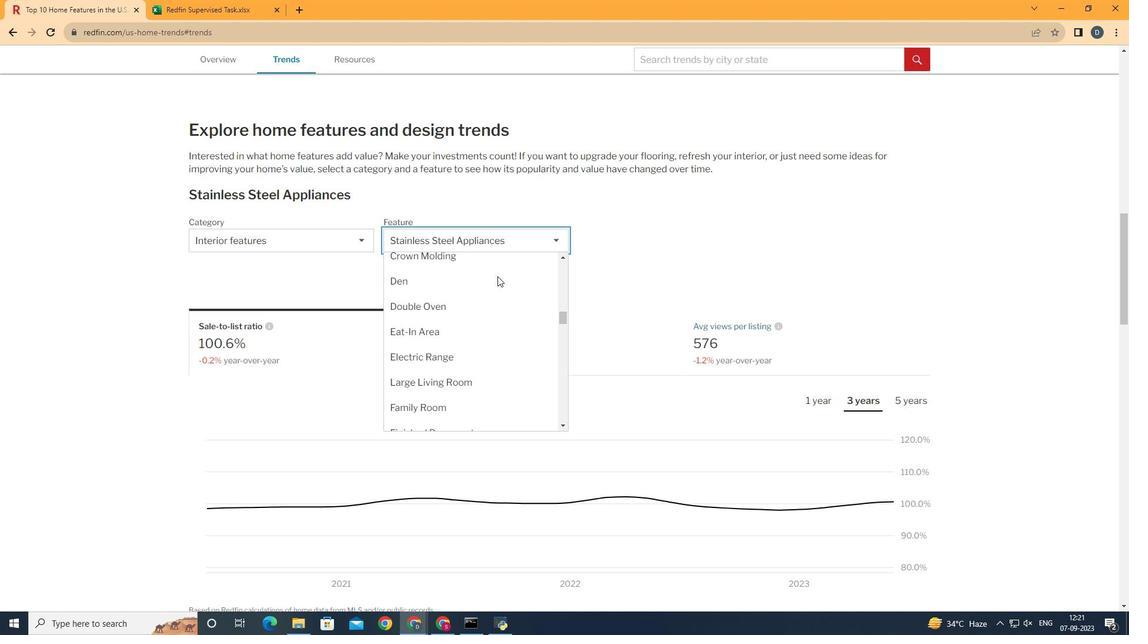 
Action: Mouse scrolled (497, 277) with delta (0, 0)
Screenshot: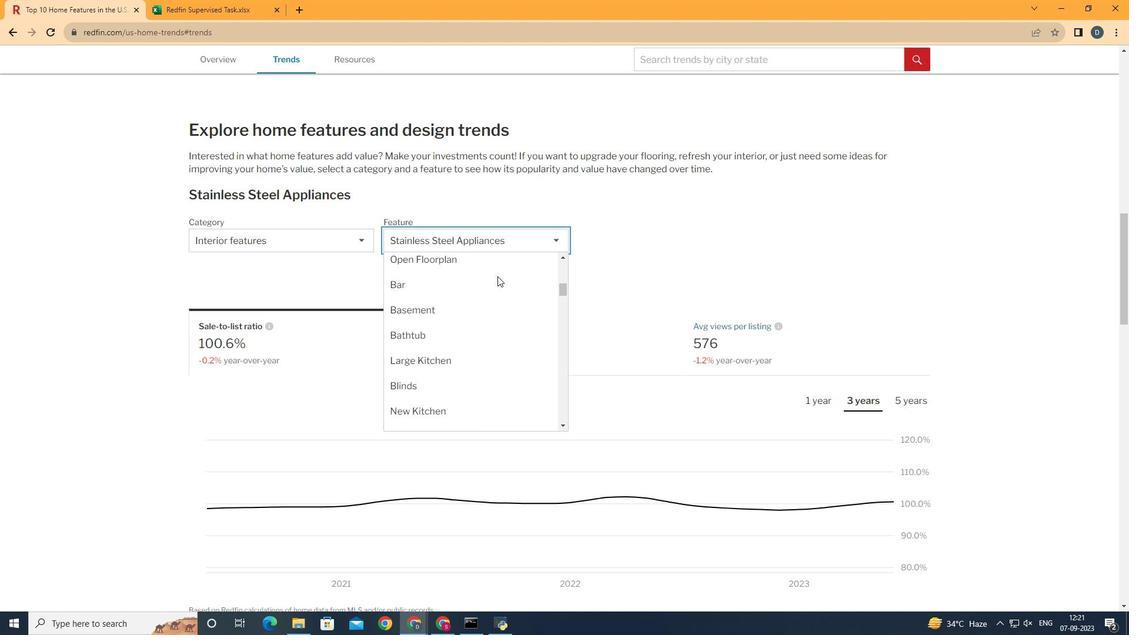 
Action: Mouse scrolled (497, 277) with delta (0, 0)
Screenshot: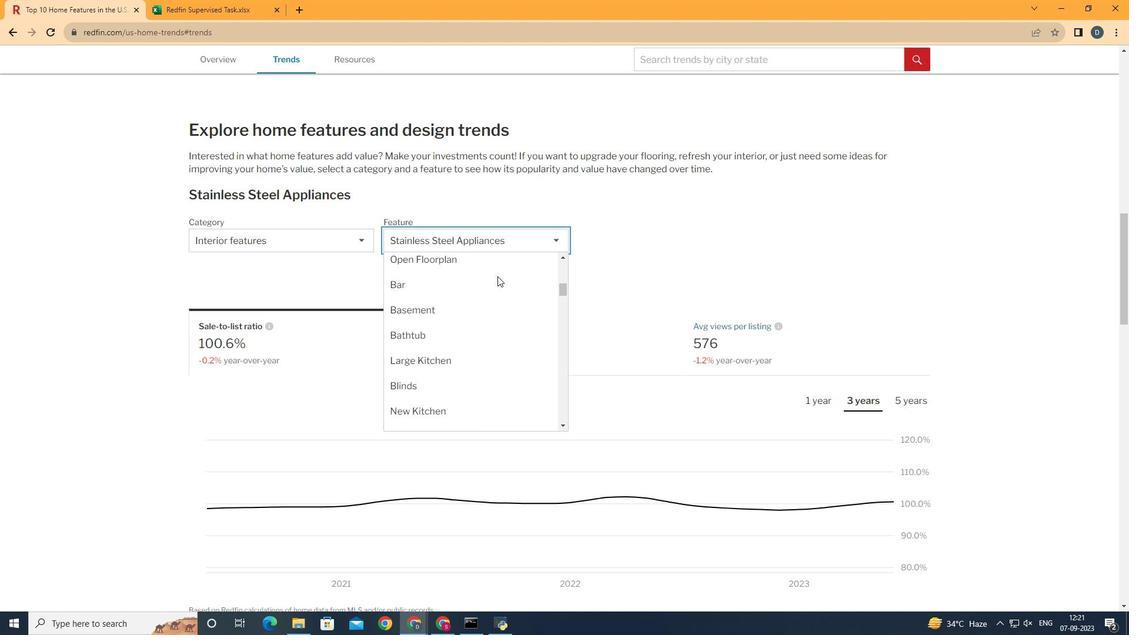
Action: Mouse scrolled (497, 277) with delta (0, 0)
Screenshot: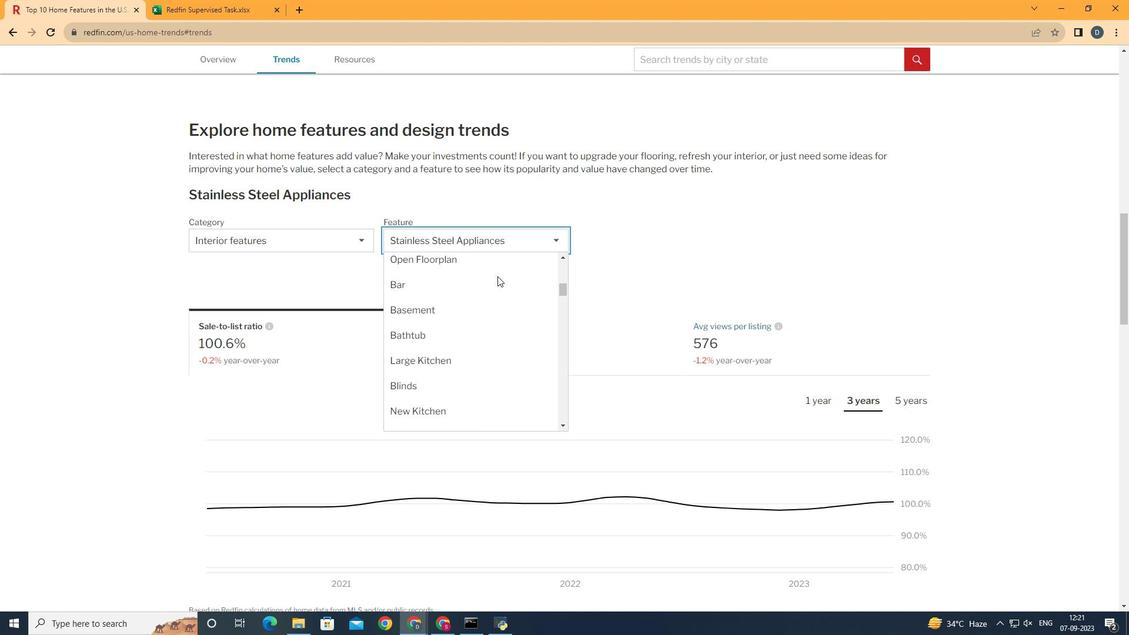 
Action: Mouse scrolled (497, 277) with delta (0, 0)
Screenshot: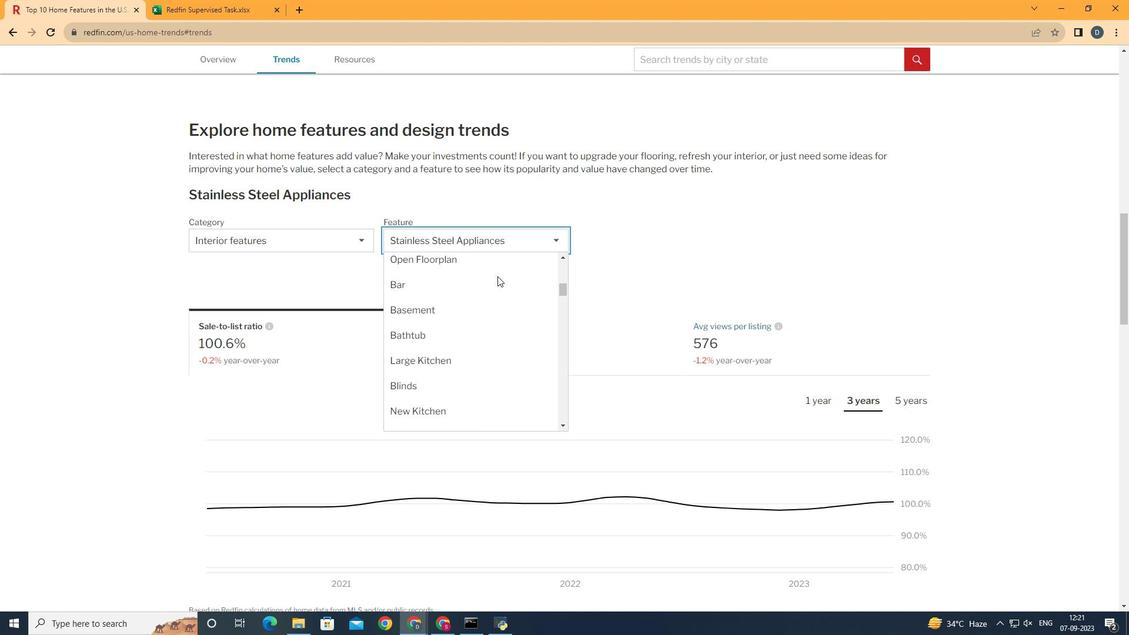 
Action: Mouse scrolled (497, 277) with delta (0, 0)
Screenshot: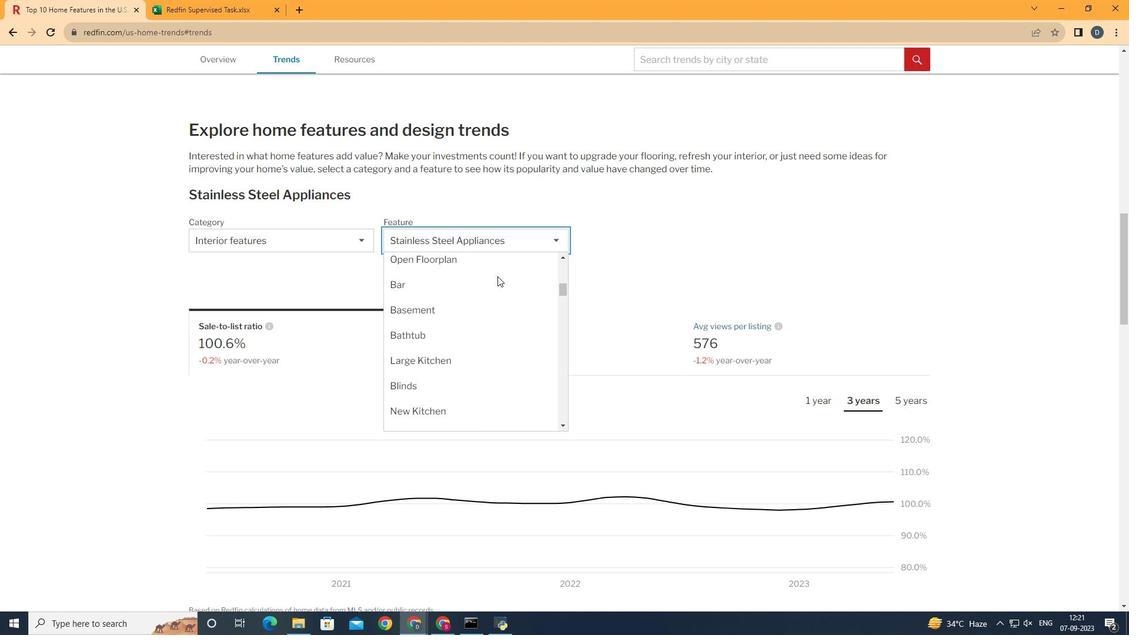 
Action: Mouse scrolled (497, 277) with delta (0, 0)
Screenshot: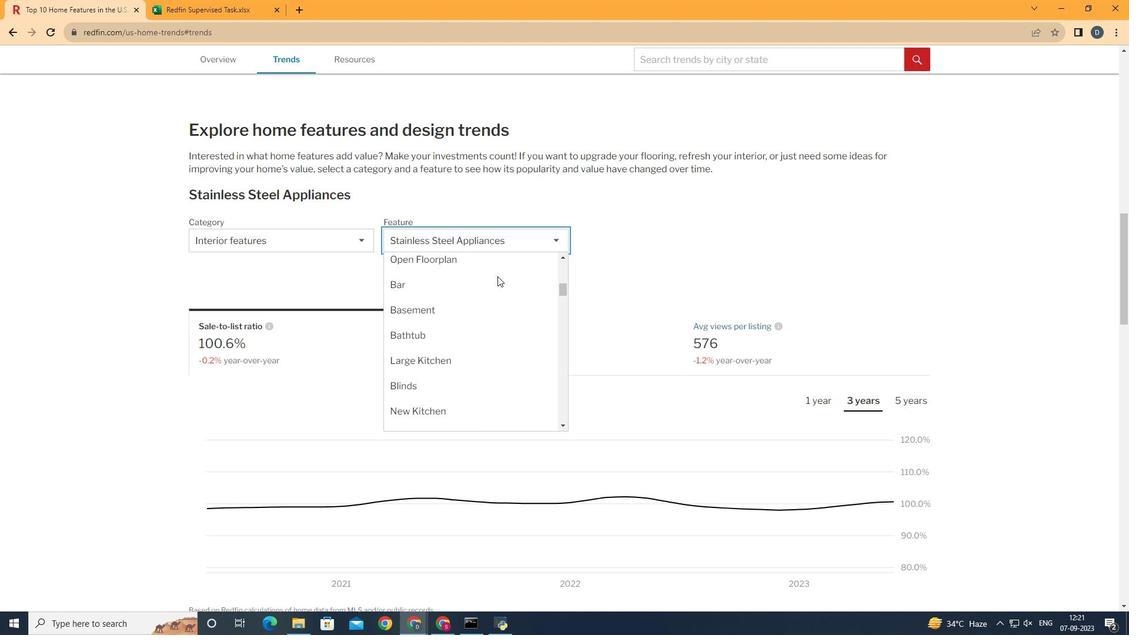 
Action: Mouse scrolled (497, 277) with delta (0, 0)
Screenshot: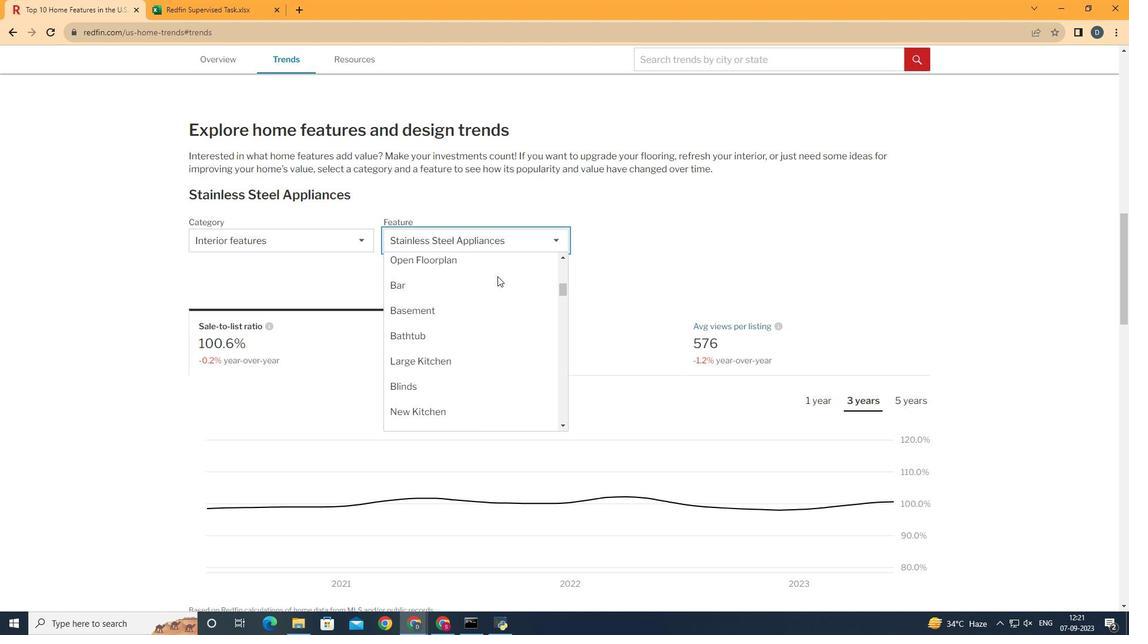 
Action: Mouse scrolled (497, 277) with delta (0, 0)
Screenshot: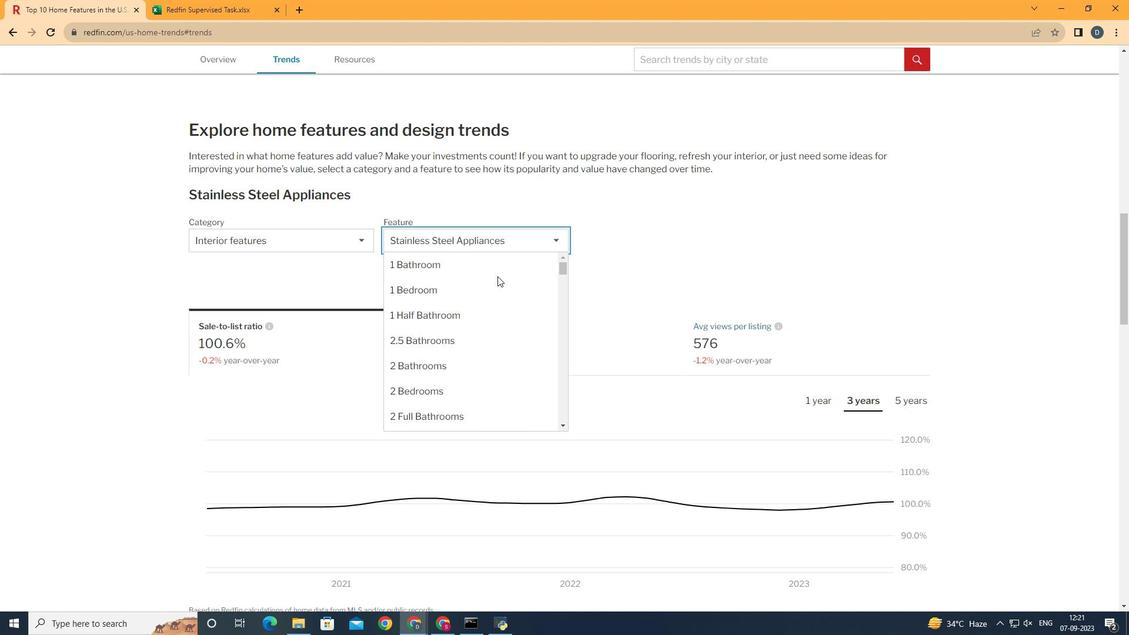 
Action: Mouse scrolled (497, 277) with delta (0, 0)
Screenshot: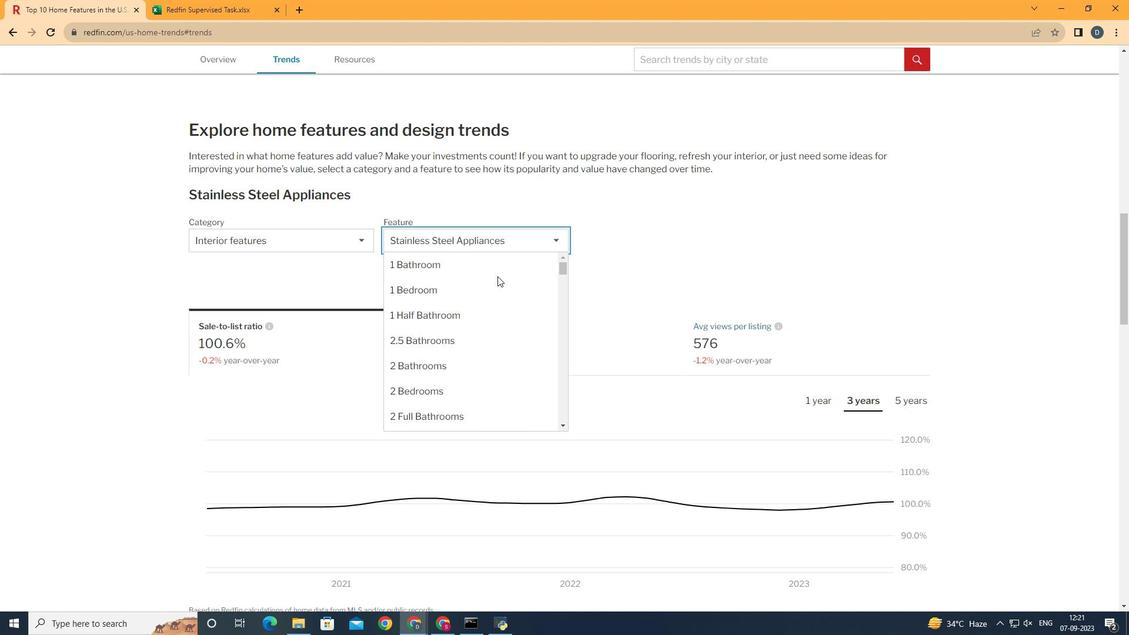 
Action: Mouse scrolled (497, 277) with delta (0, 0)
Screenshot: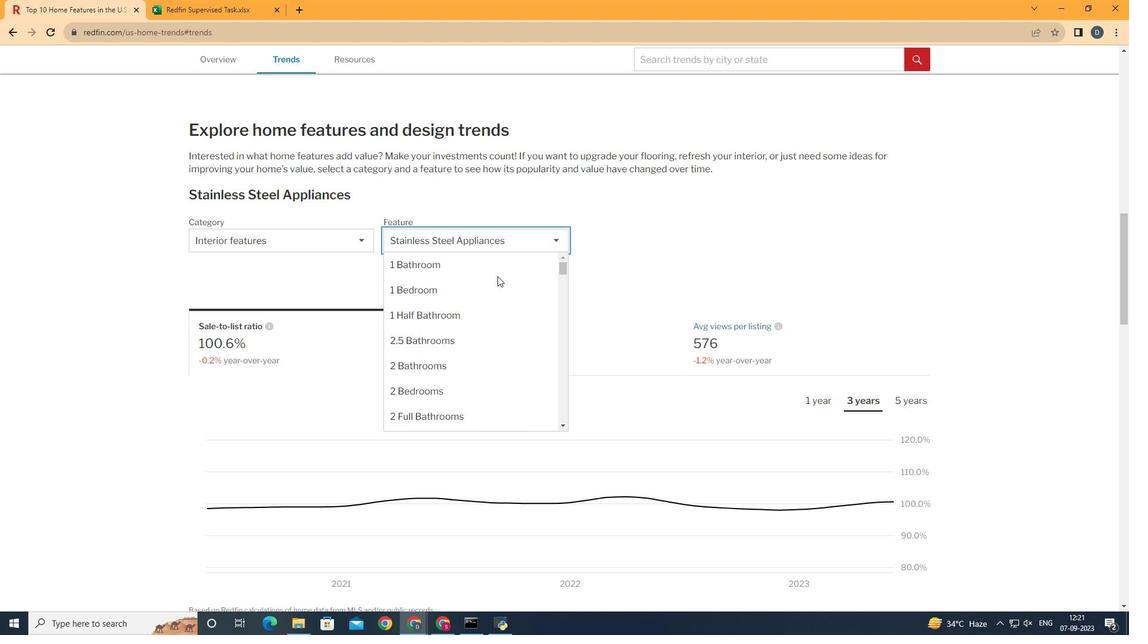 
Action: Mouse scrolled (497, 277) with delta (0, 0)
Screenshot: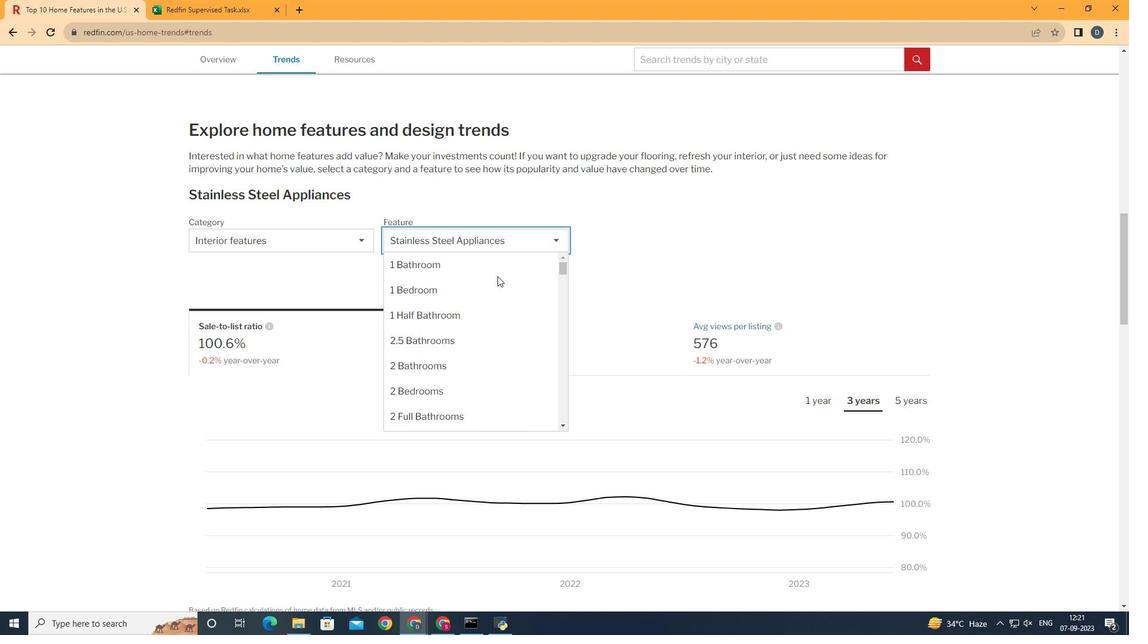 
Action: Mouse scrolled (497, 277) with delta (0, 0)
Screenshot: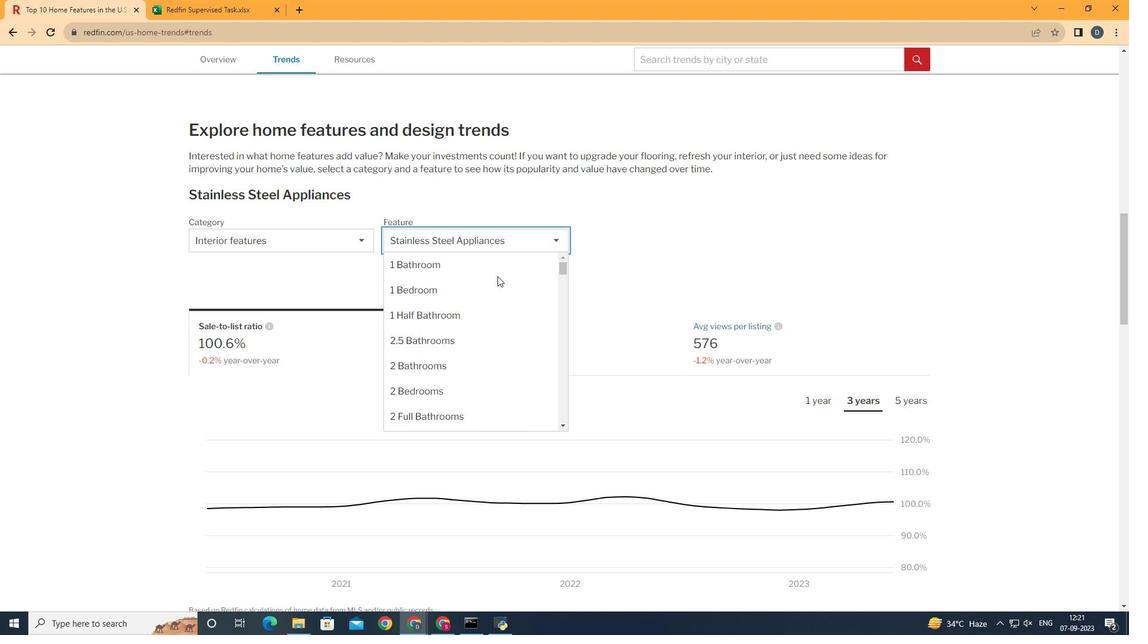
Action: Mouse scrolled (497, 277) with delta (0, 0)
Screenshot: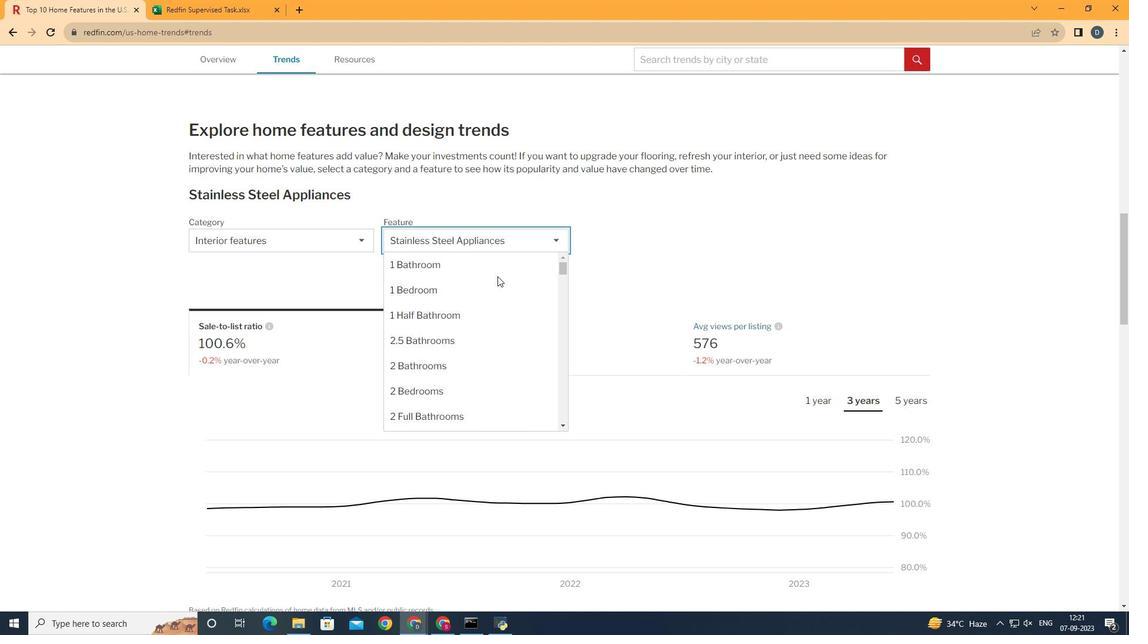 
Action: Mouse scrolled (497, 277) with delta (0, 0)
Screenshot: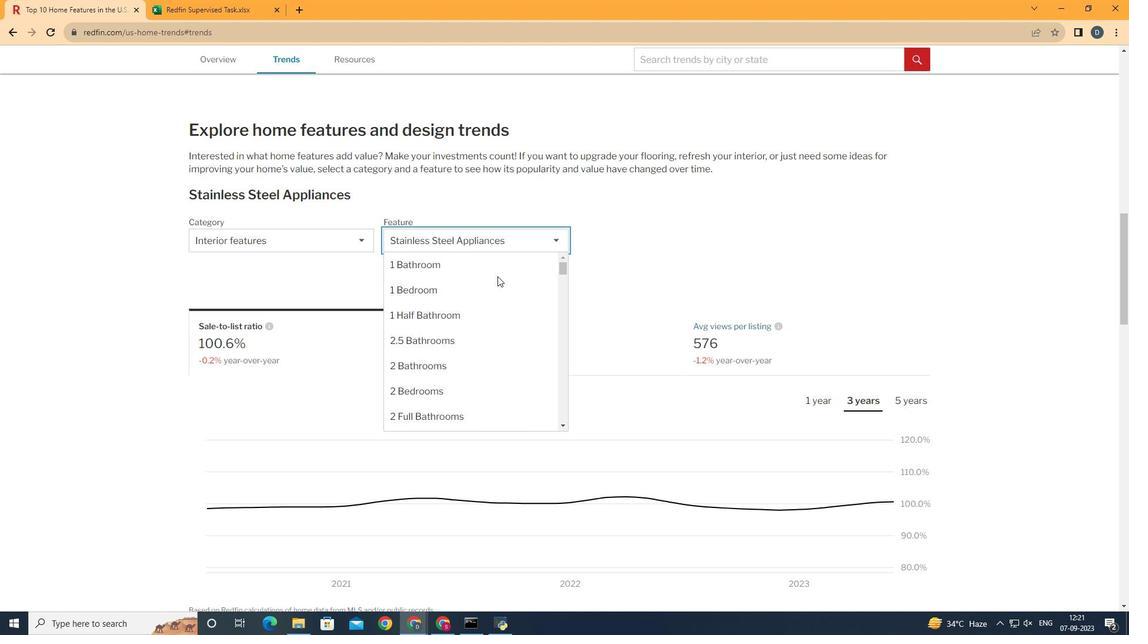 
Action: Mouse scrolled (497, 277) with delta (0, 0)
Screenshot: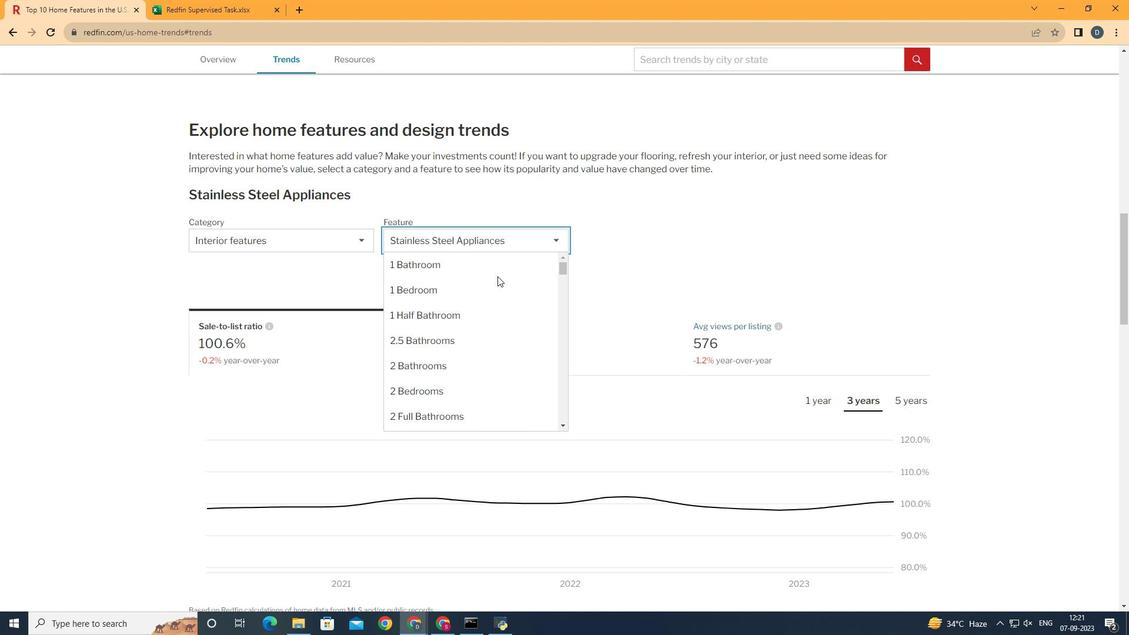 
Action: Mouse scrolled (497, 277) with delta (0, 0)
Screenshot: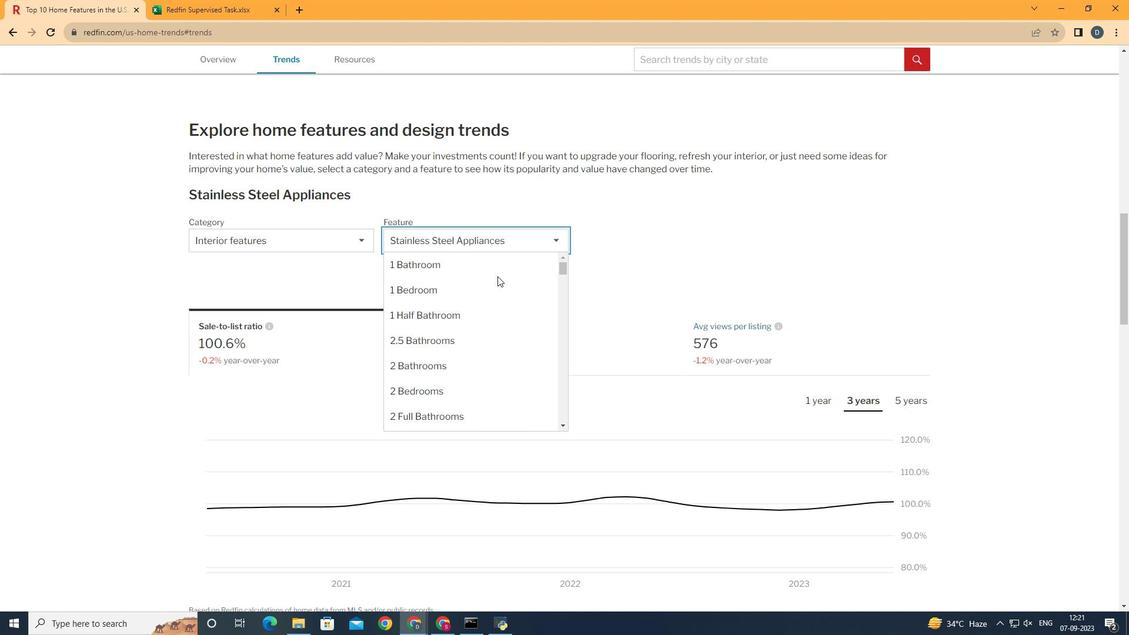 
Action: Mouse scrolled (497, 277) with delta (0, 0)
Screenshot: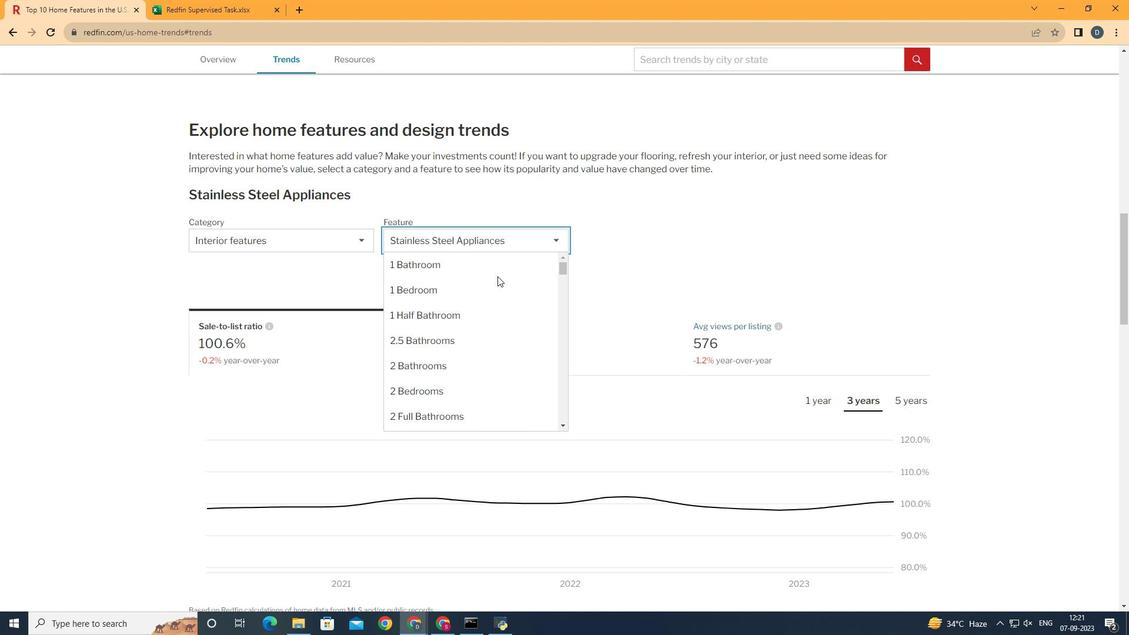 
Action: Mouse scrolled (497, 277) with delta (0, 0)
Screenshot: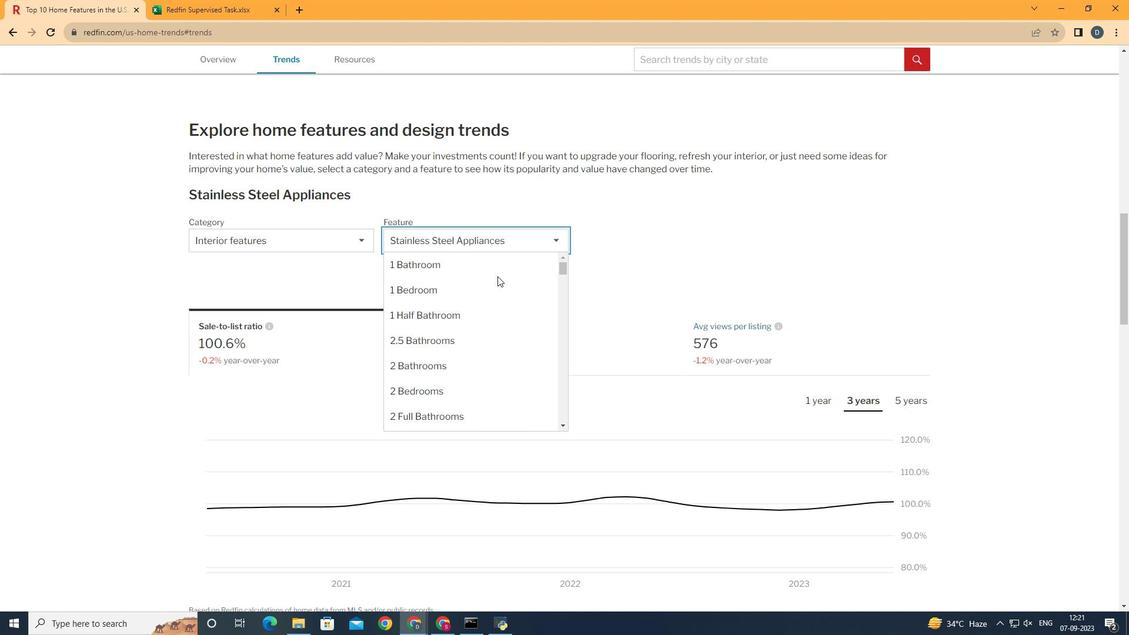 
Action: Mouse scrolled (497, 277) with delta (0, 0)
Screenshot: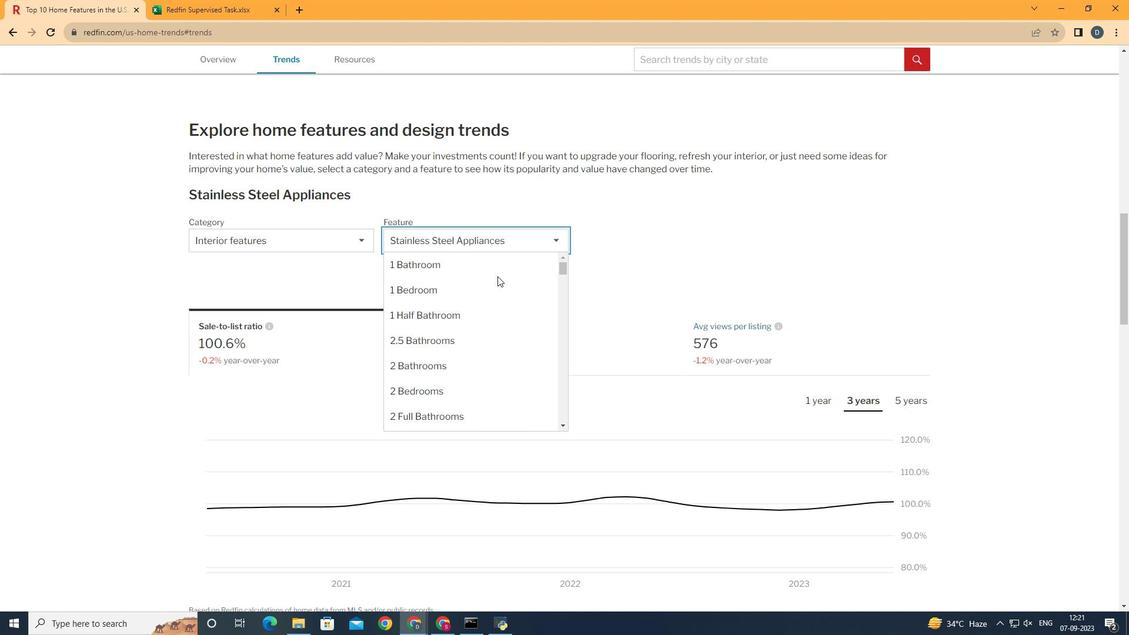 
Action: Mouse scrolled (497, 277) with delta (0, 0)
Screenshot: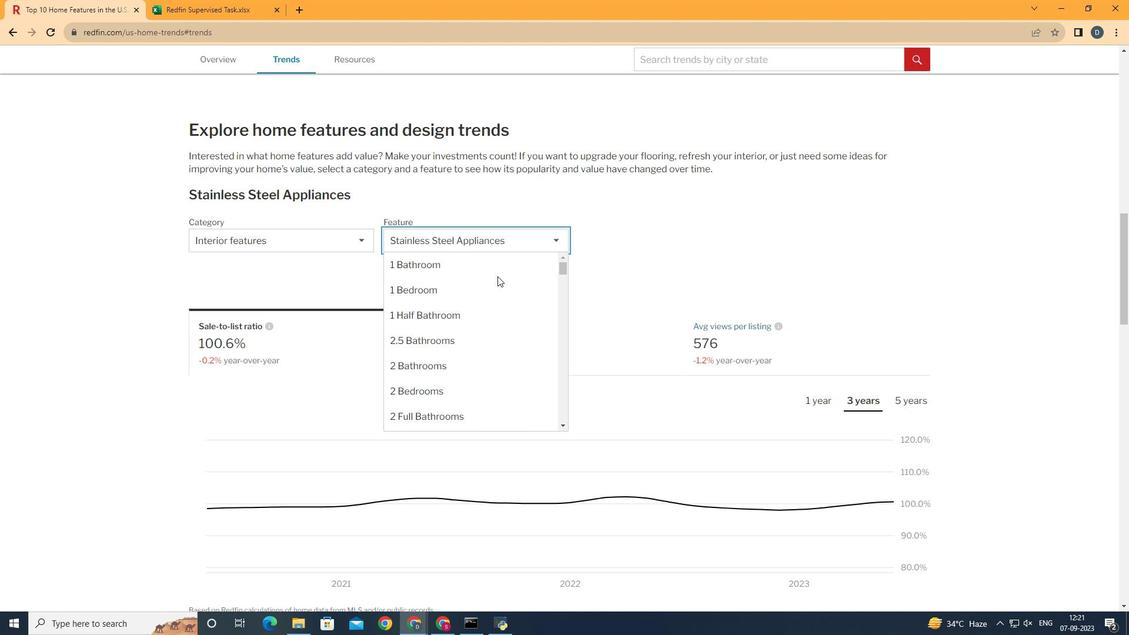 
Action: Mouse scrolled (497, 277) with delta (0, 0)
Screenshot: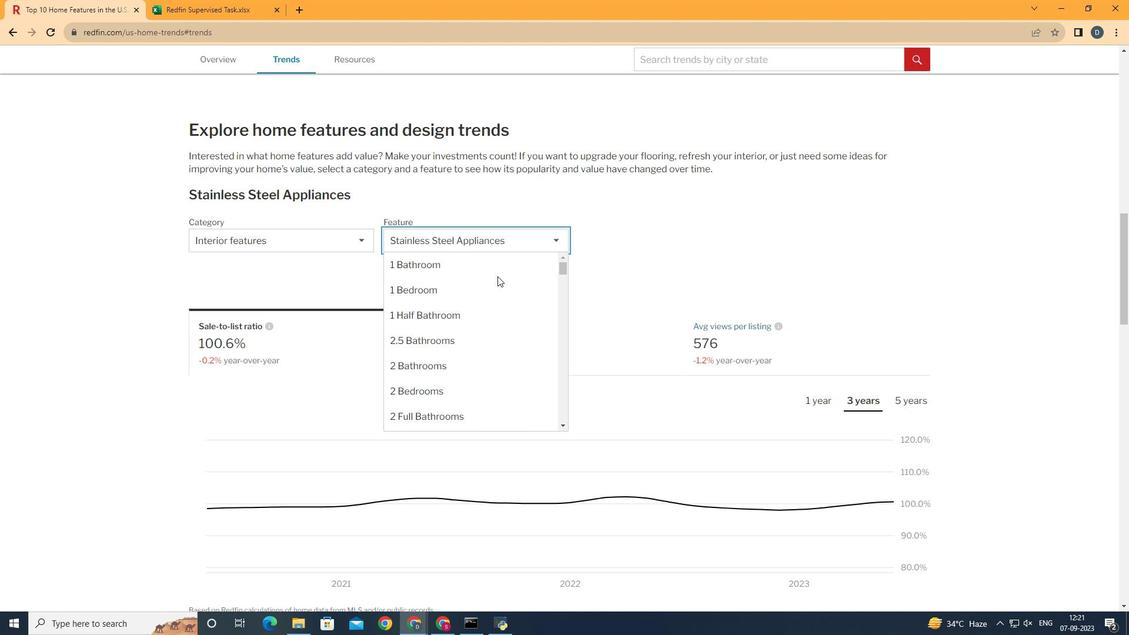 
Action: Mouse scrolled (497, 277) with delta (0, 0)
Screenshot: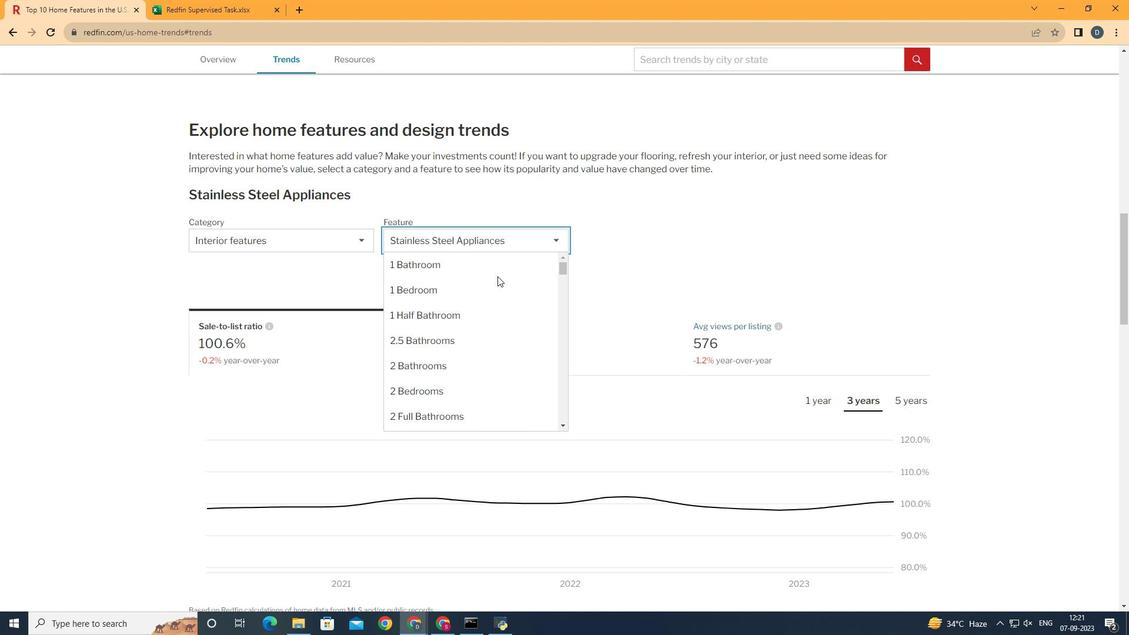 
Action: Mouse scrolled (497, 277) with delta (0, 0)
Screenshot: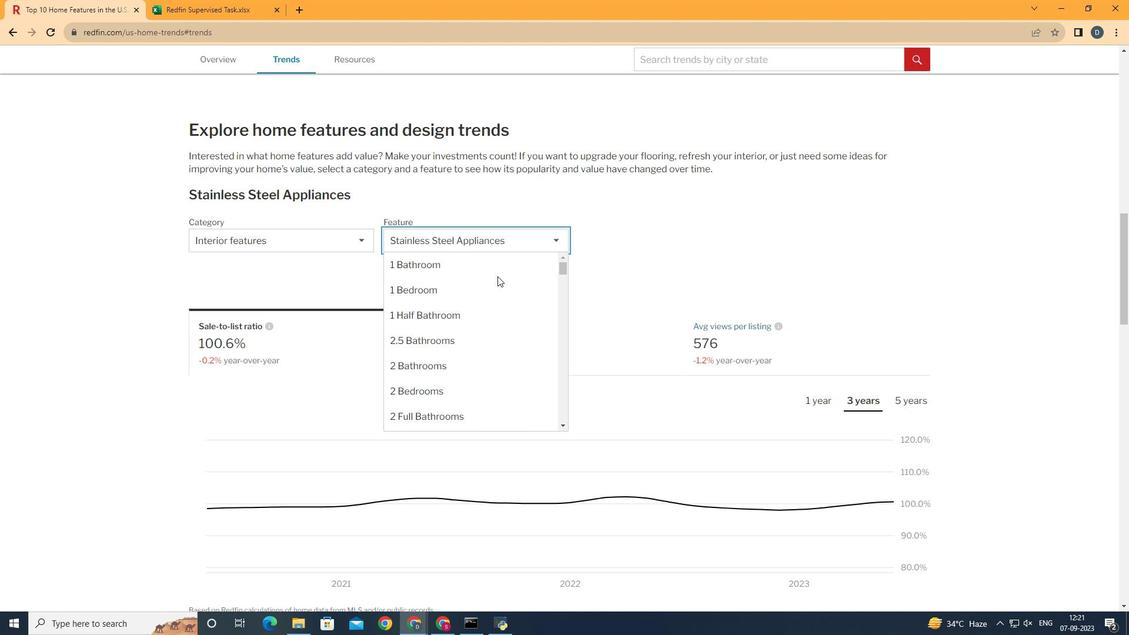 
Action: Mouse scrolled (497, 277) with delta (0, 0)
Screenshot: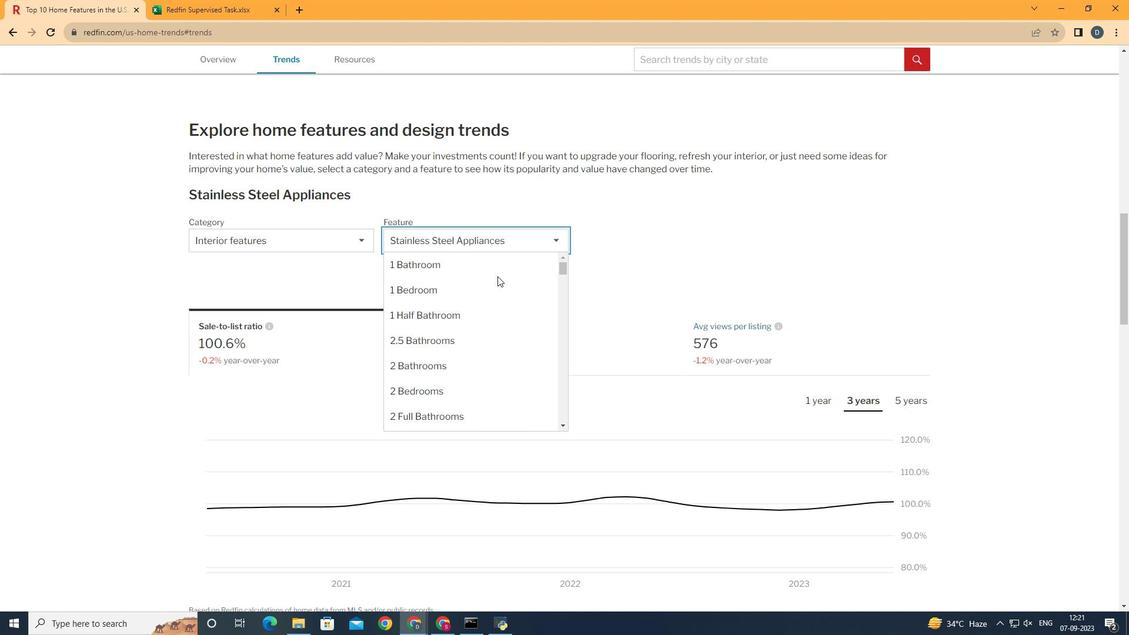 
Action: Mouse scrolled (497, 277) with delta (0, 0)
Screenshot: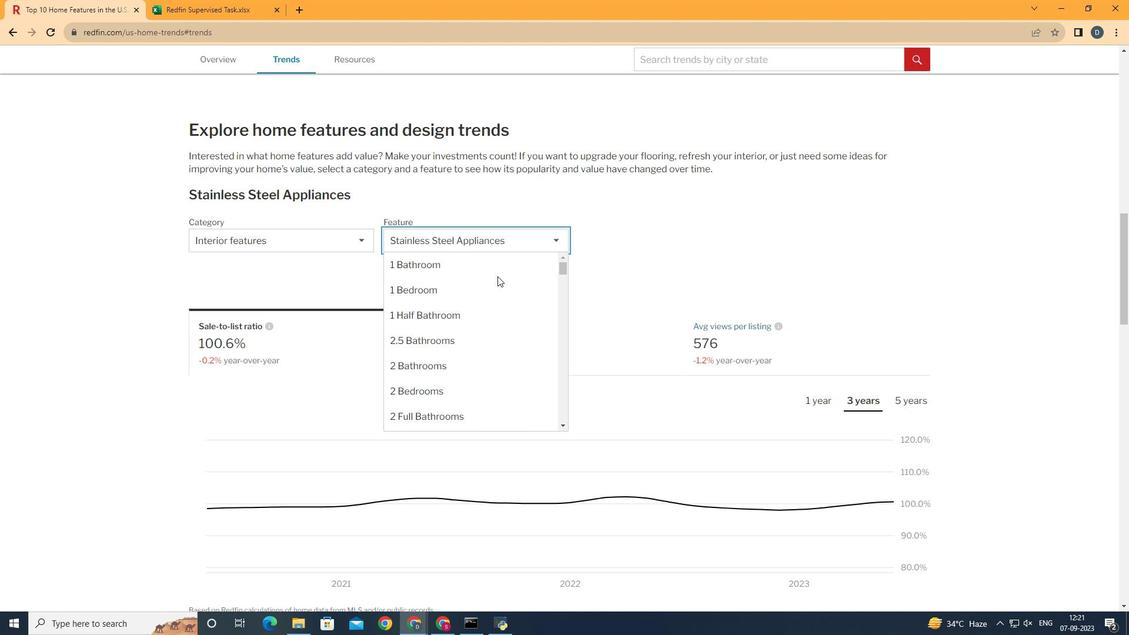 
Action: Mouse scrolled (497, 277) with delta (0, 0)
Screenshot: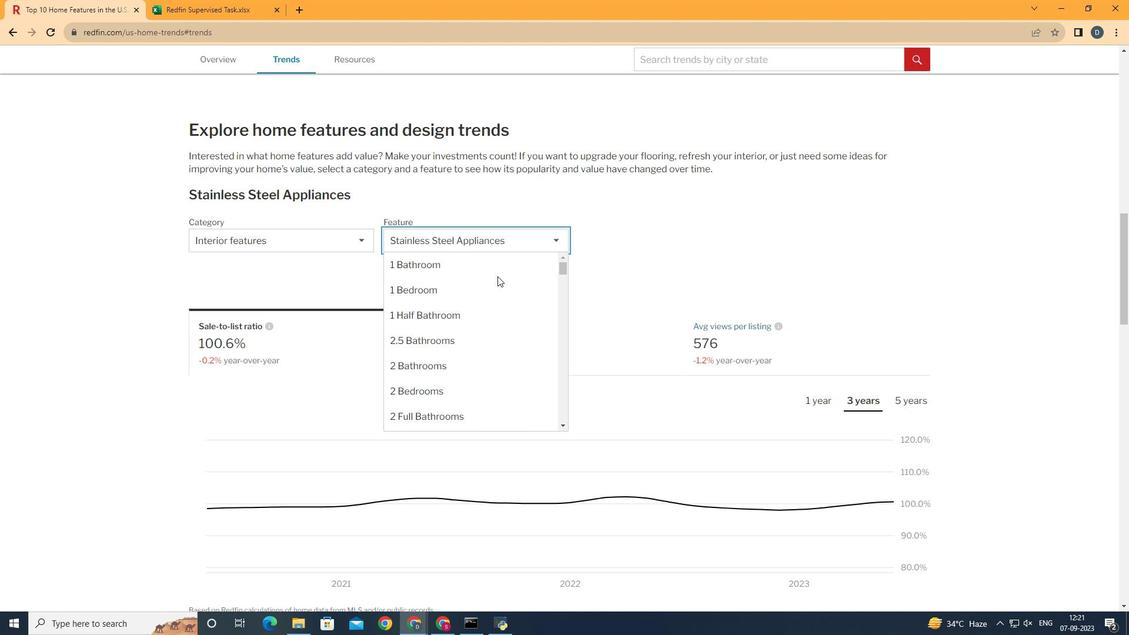 
Action: Mouse scrolled (497, 277) with delta (0, 0)
Screenshot: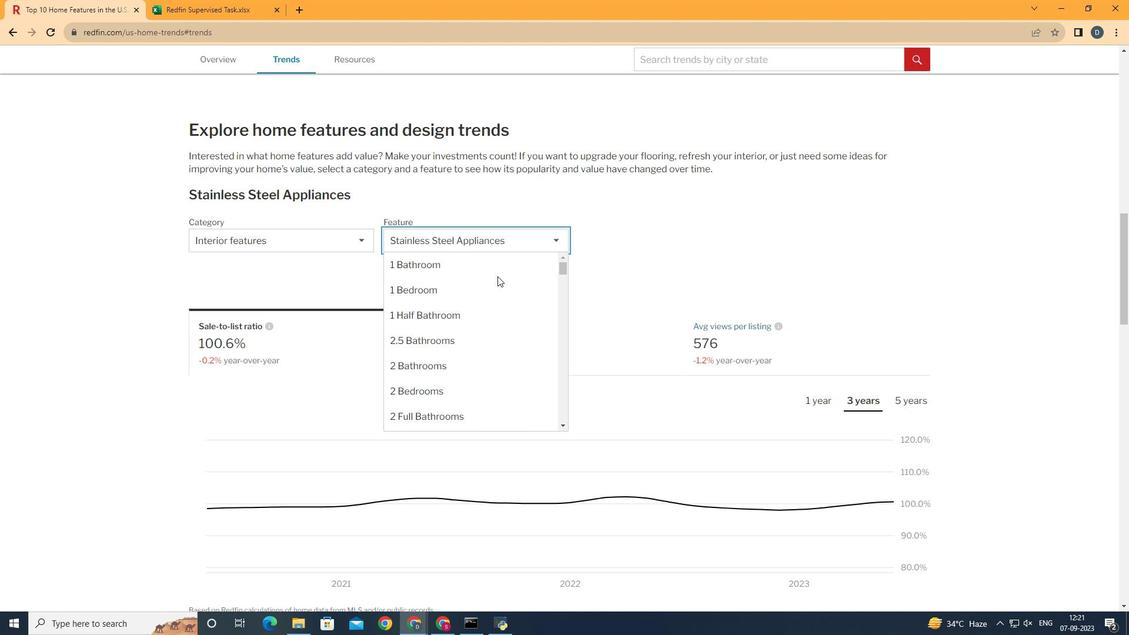 
Action: Mouse moved to (497, 269)
Screenshot: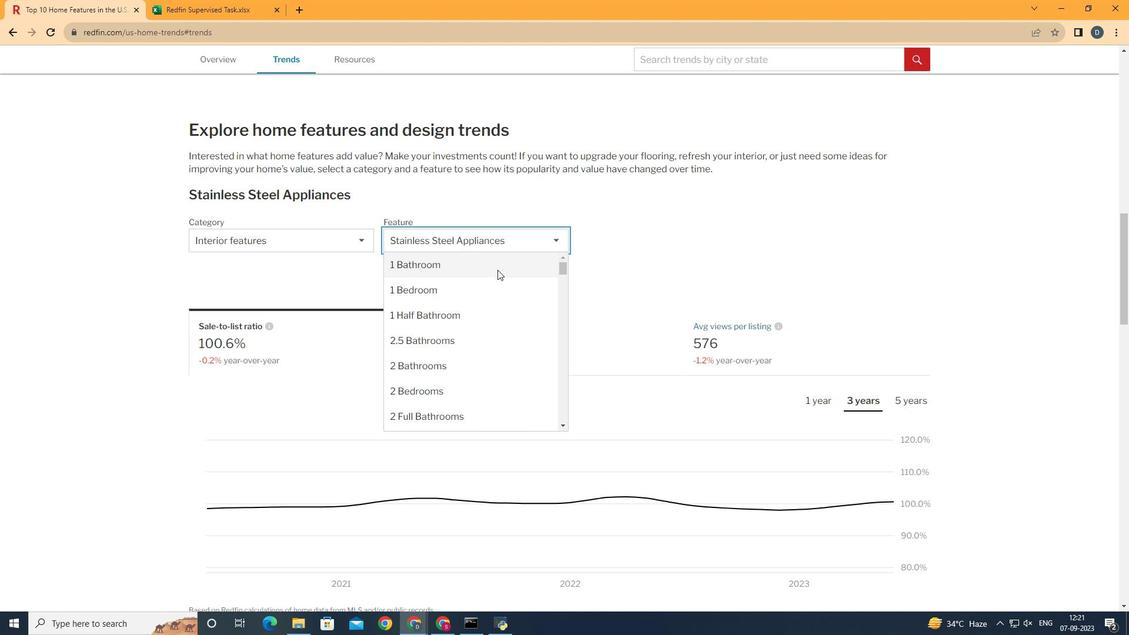 
Action: Mouse pressed left at (497, 269)
Screenshot: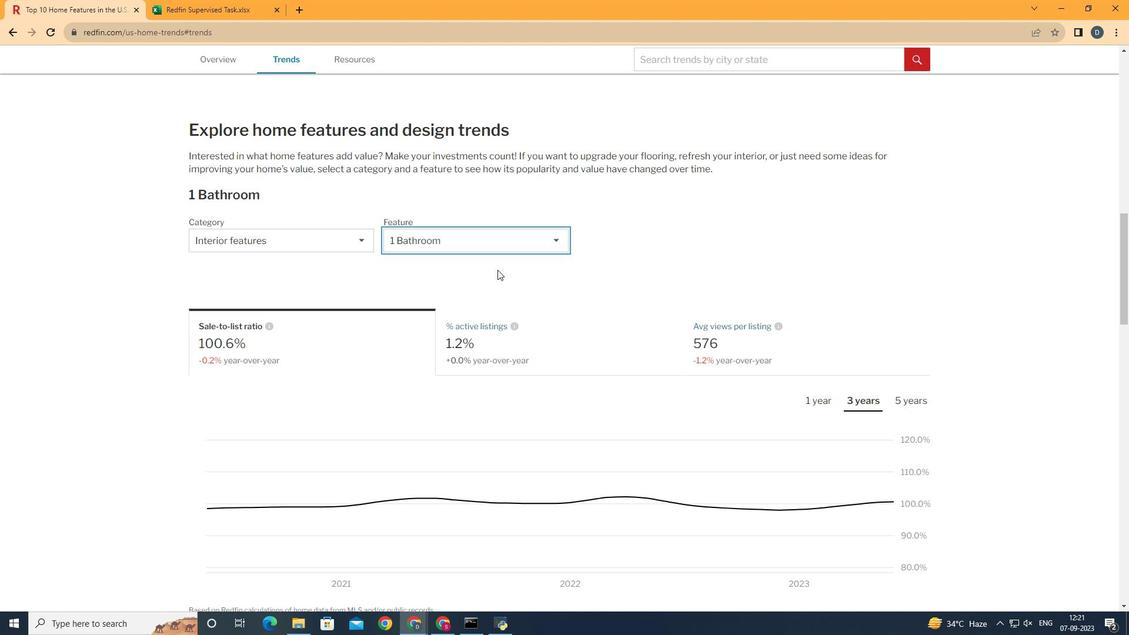 
Action: Mouse moved to (377, 346)
Screenshot: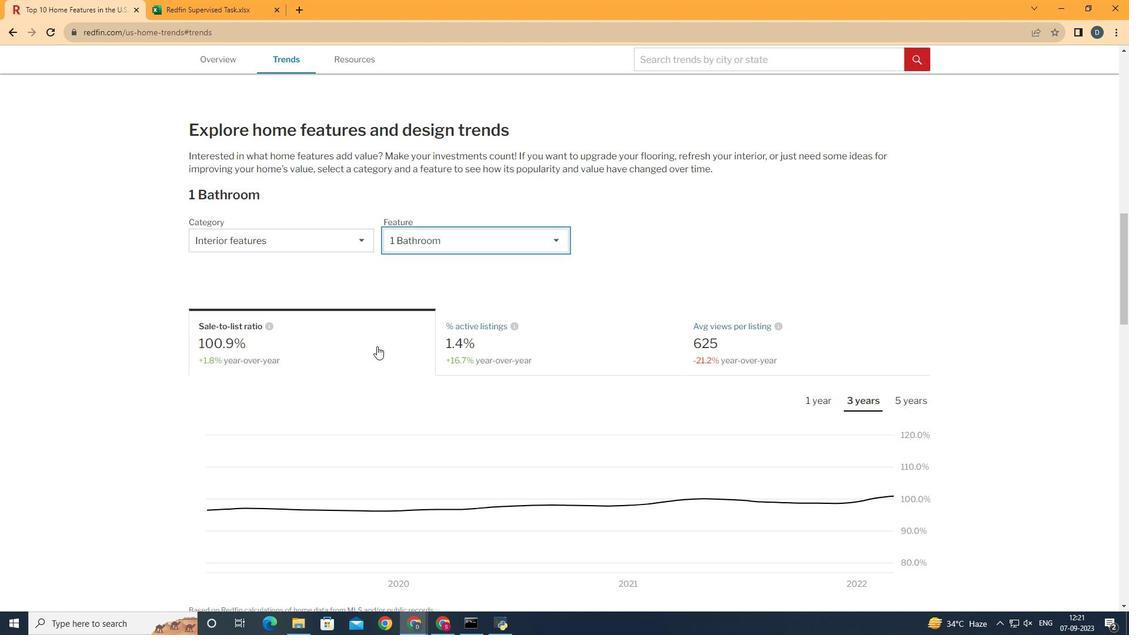 
Action: Mouse pressed left at (377, 346)
Screenshot: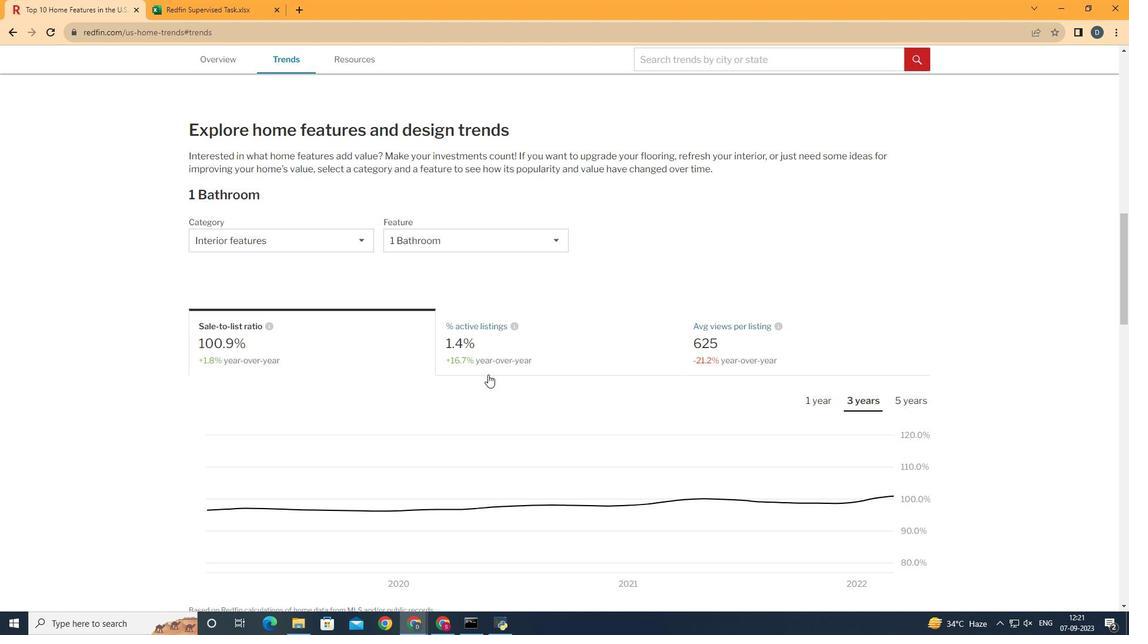
Action: Mouse moved to (909, 398)
Screenshot: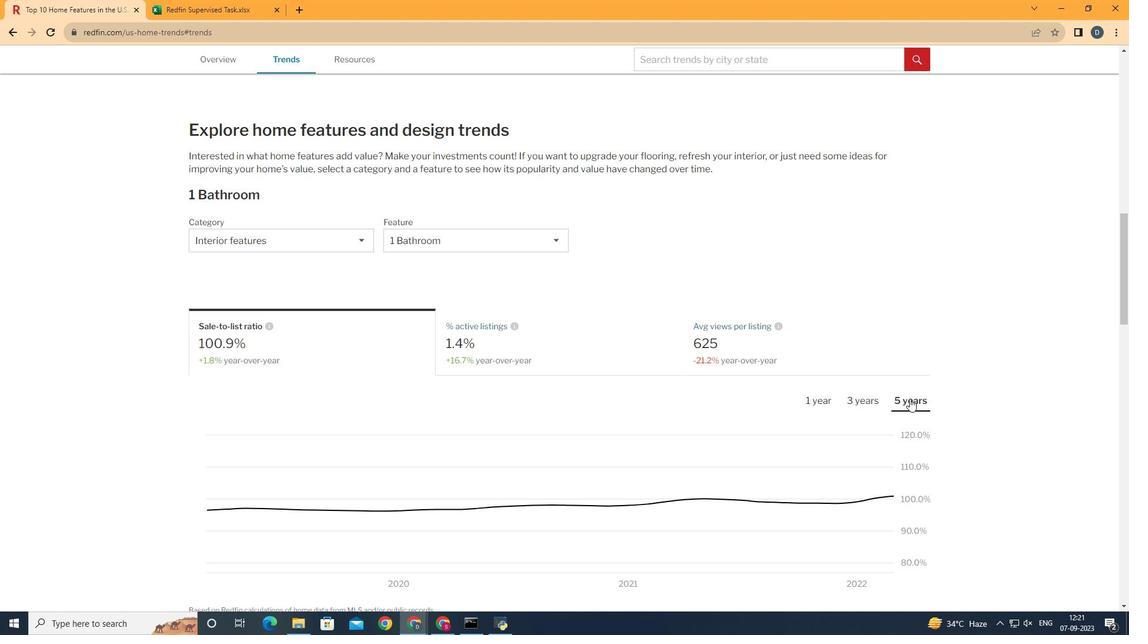 
Action: Mouse pressed left at (909, 398)
Screenshot: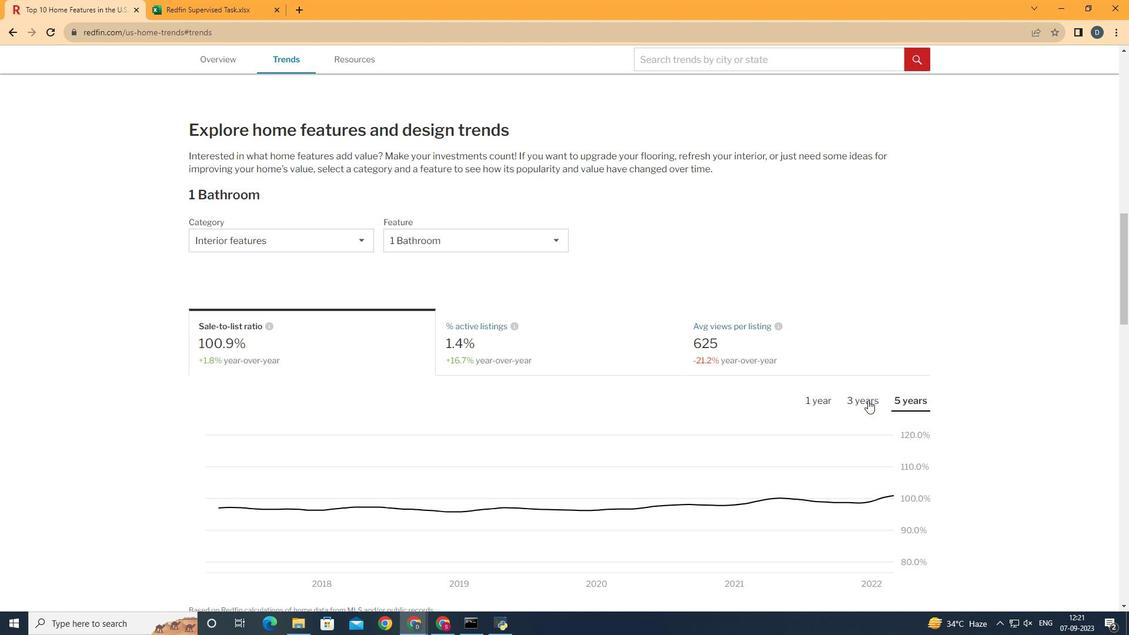 
Action: Mouse moved to (617, 379)
Screenshot: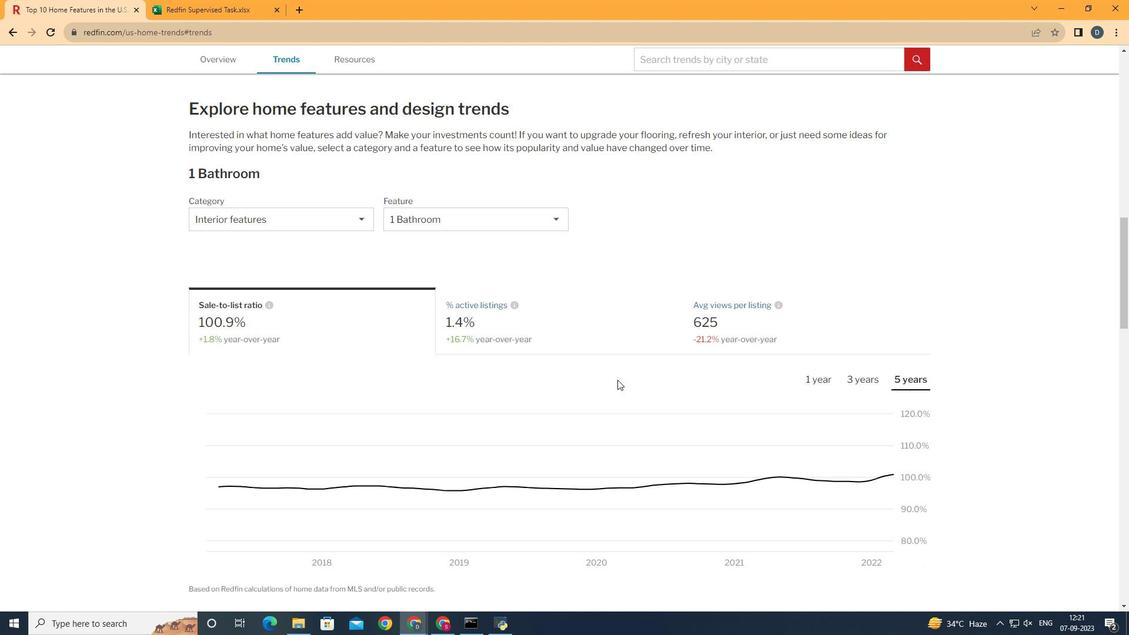 
Action: Mouse scrolled (617, 379) with delta (0, 0)
Screenshot: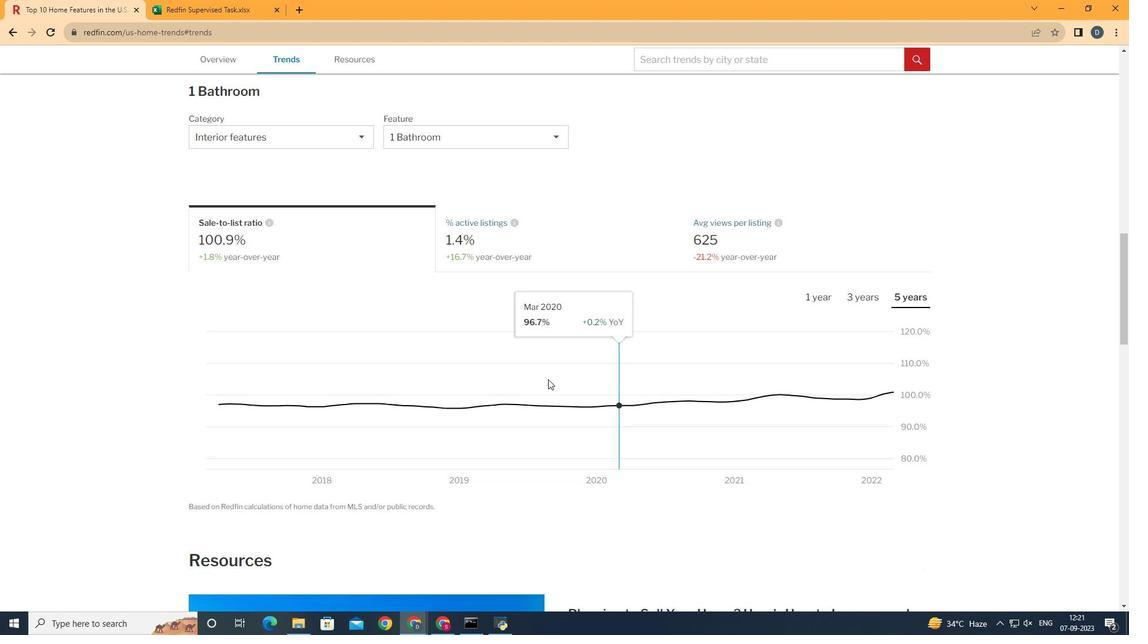 
Action: Mouse scrolled (617, 379) with delta (0, 0)
Screenshot: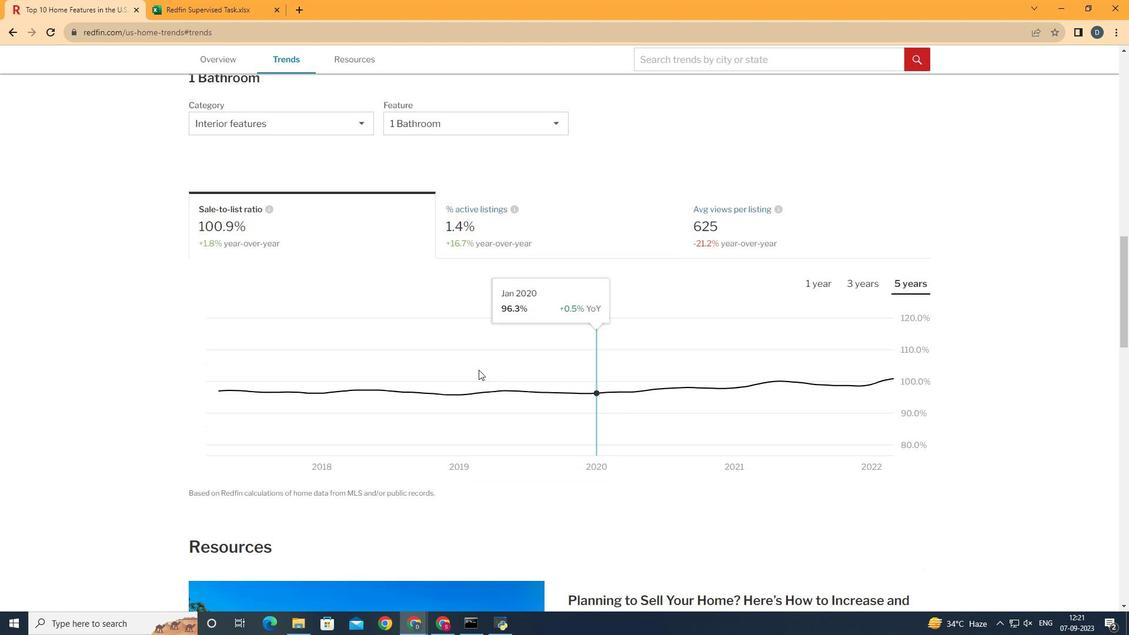 
Action: Mouse moved to (894, 371)
Screenshot: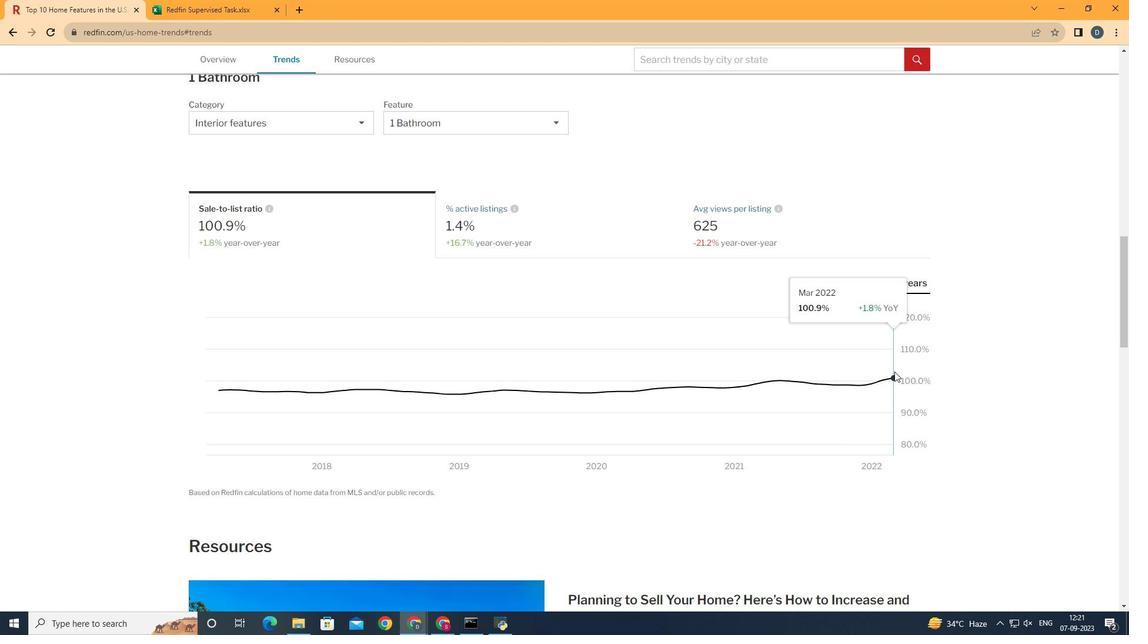 
